 Task: Toggle the scripts option in the html > validate.
Action: Mouse moved to (18, 629)
Screenshot: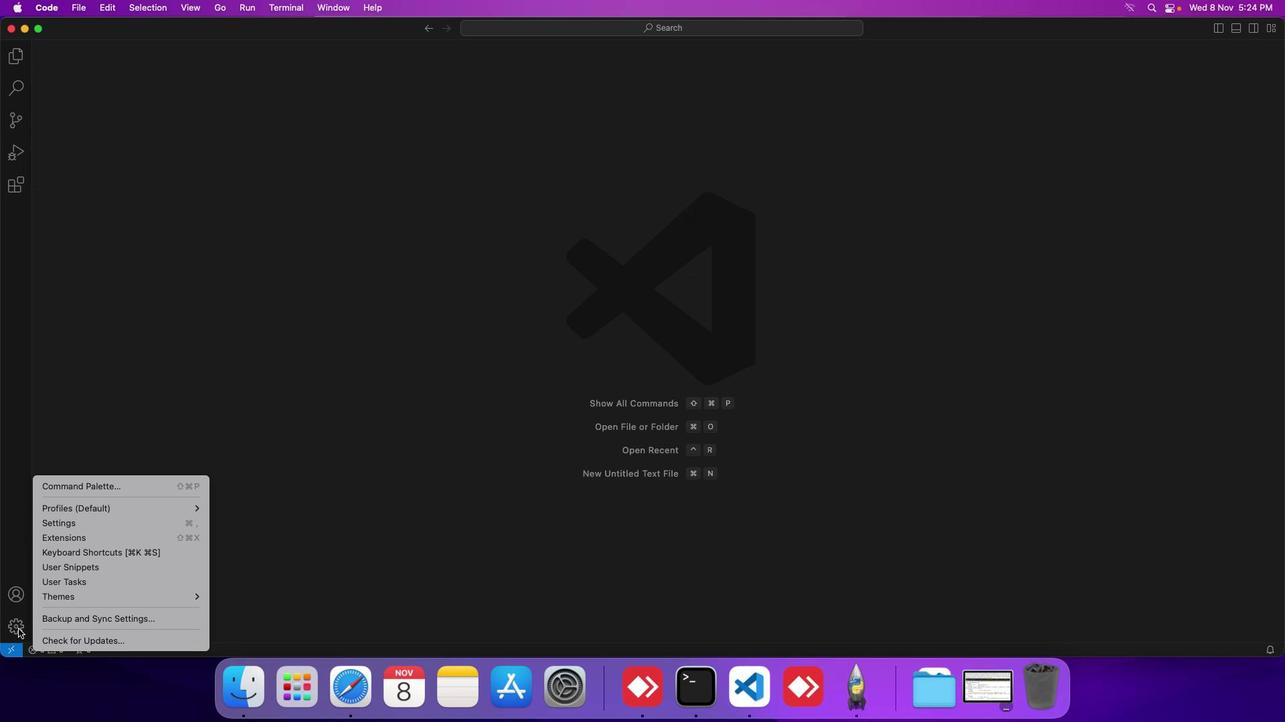 
Action: Mouse pressed left at (18, 629)
Screenshot: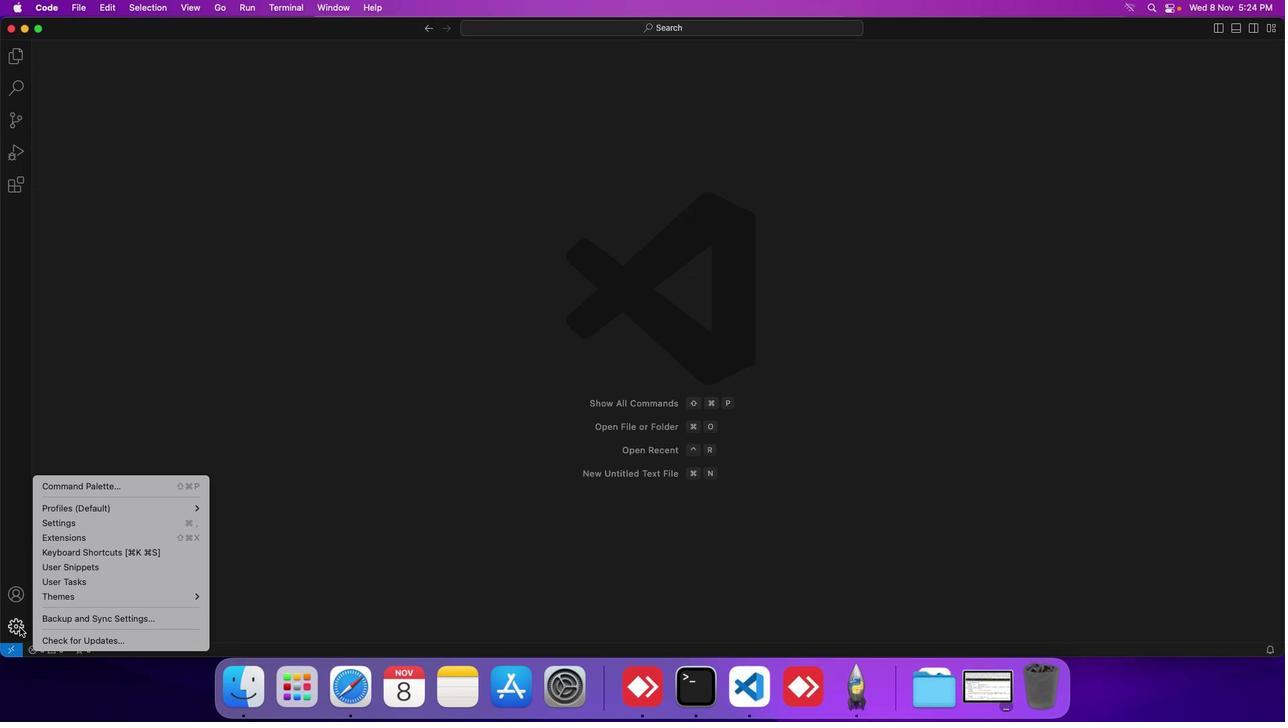 
Action: Mouse moved to (117, 524)
Screenshot: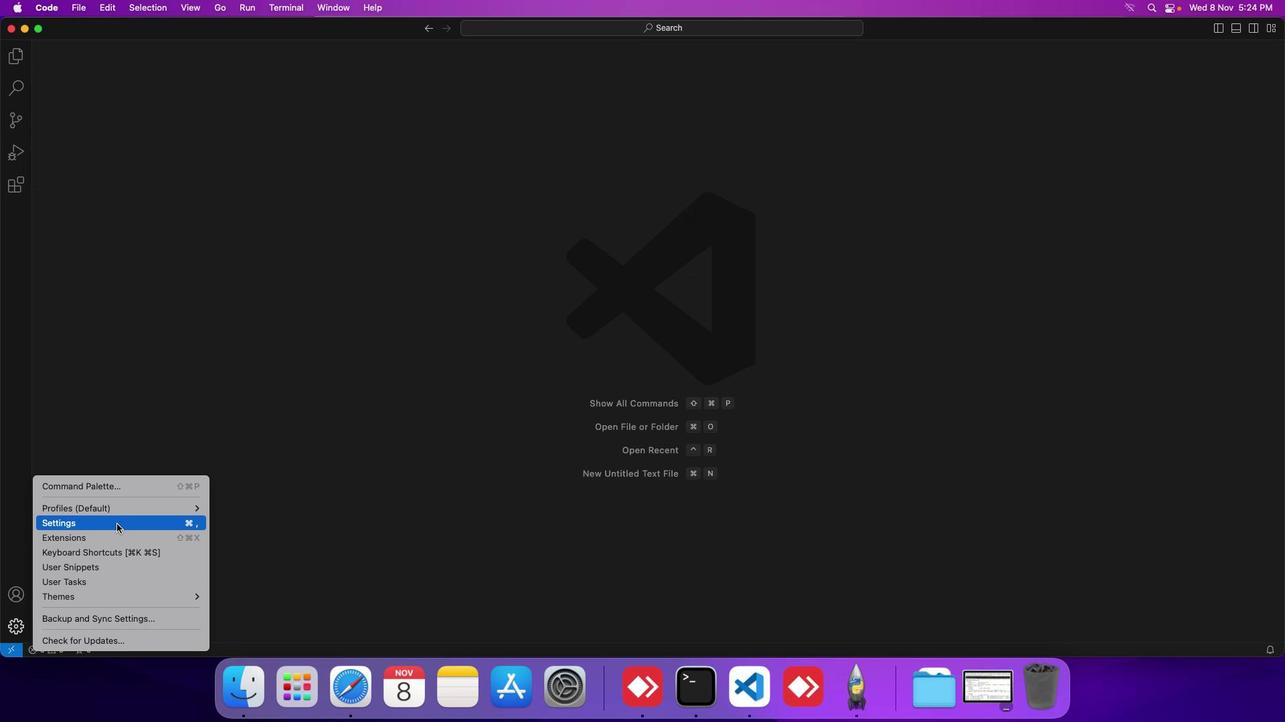 
Action: Mouse pressed left at (117, 524)
Screenshot: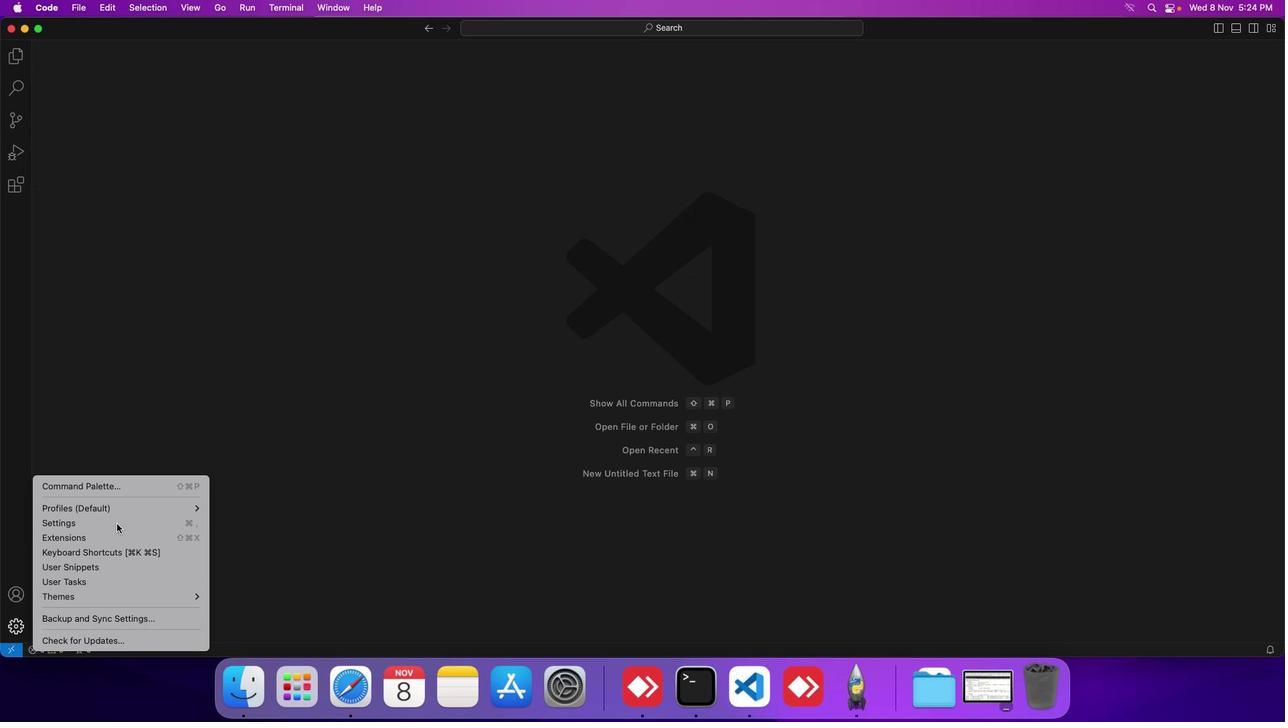 
Action: Mouse moved to (317, 238)
Screenshot: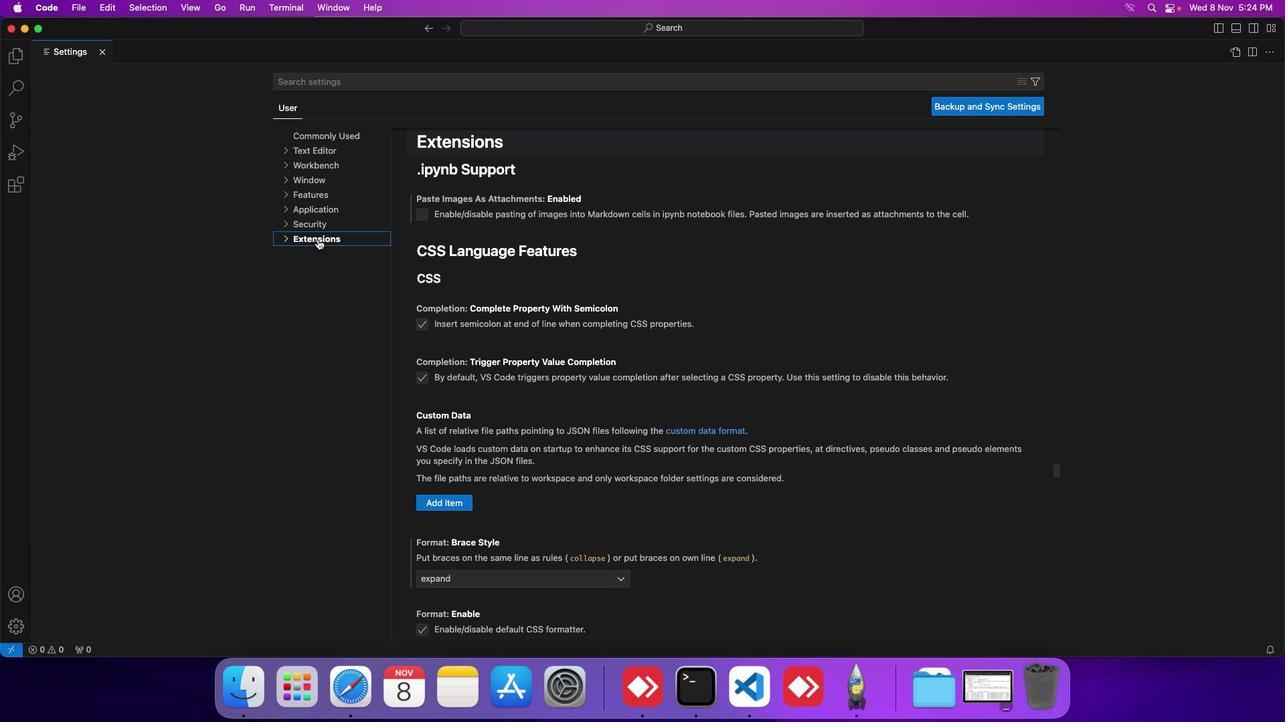 
Action: Mouse pressed left at (317, 238)
Screenshot: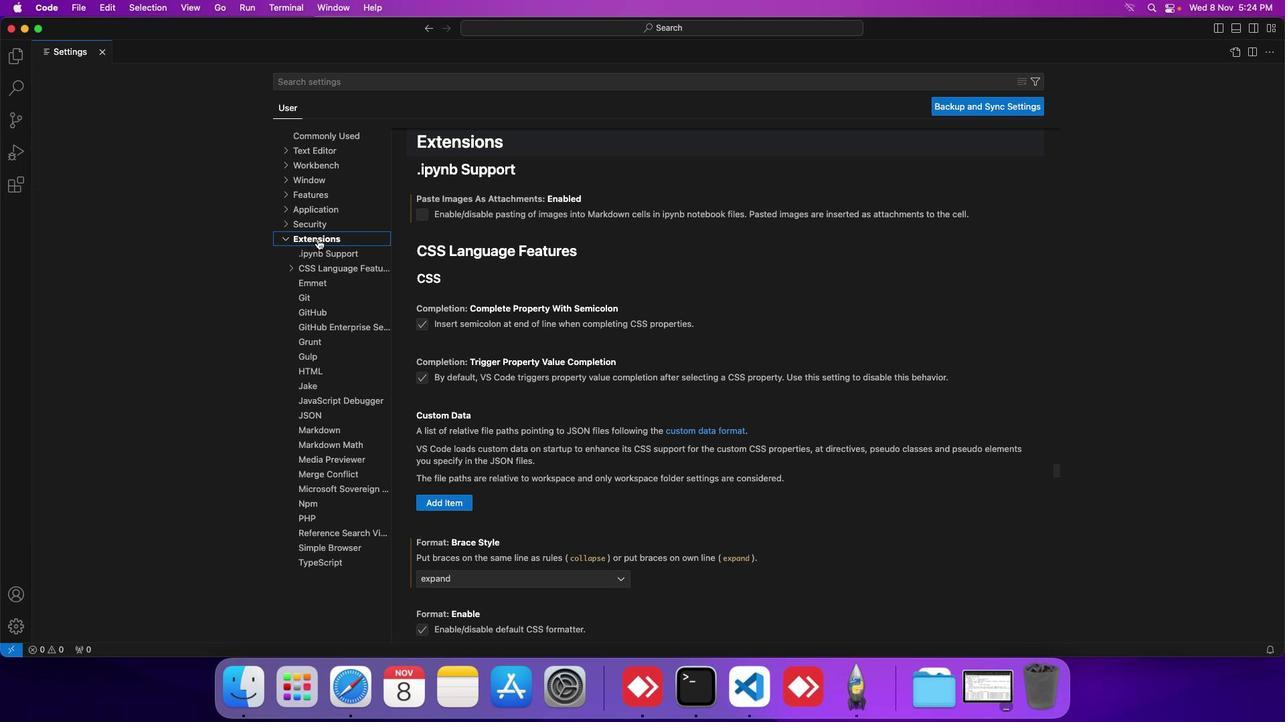 
Action: Mouse moved to (311, 365)
Screenshot: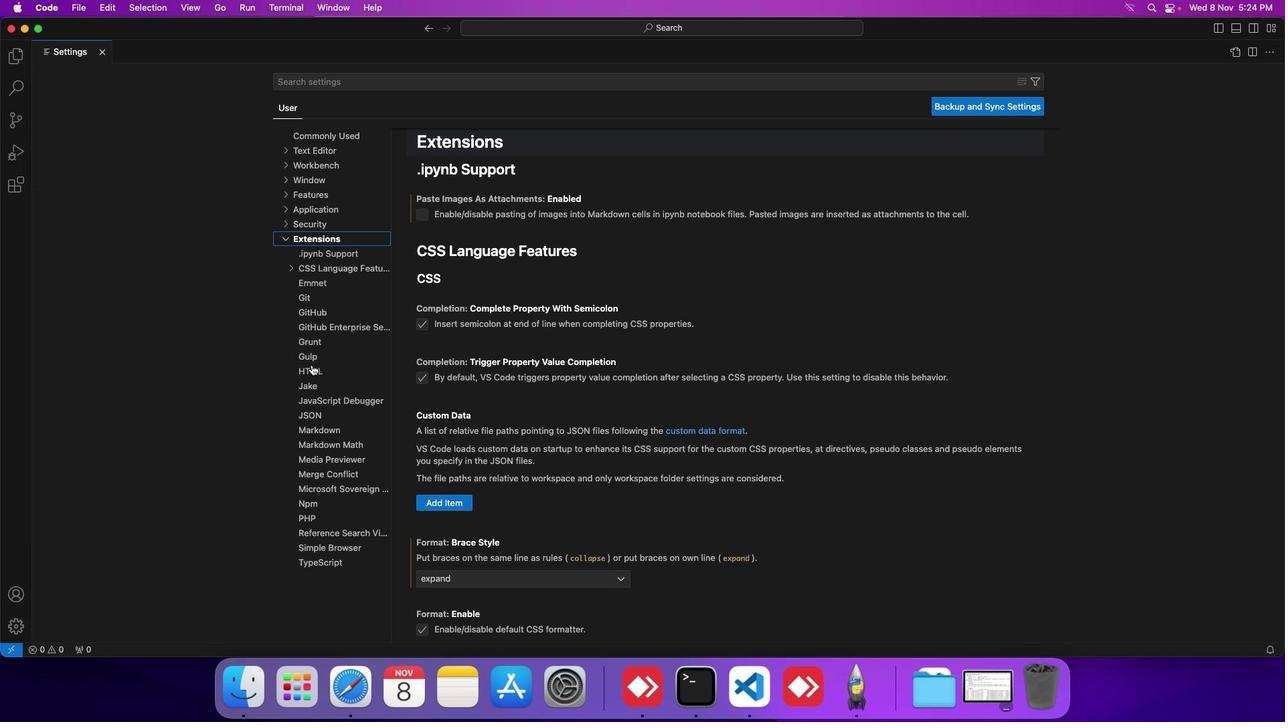 
Action: Mouse pressed left at (311, 365)
Screenshot: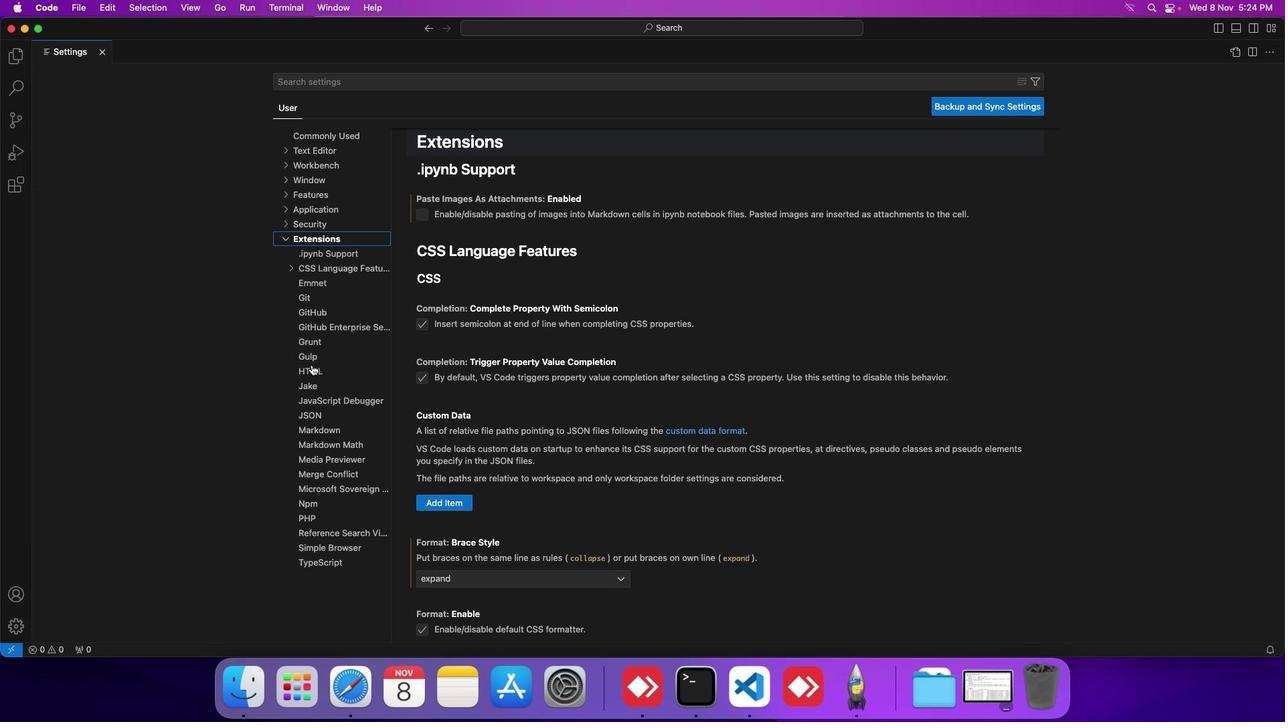 
Action: Mouse moved to (441, 461)
Screenshot: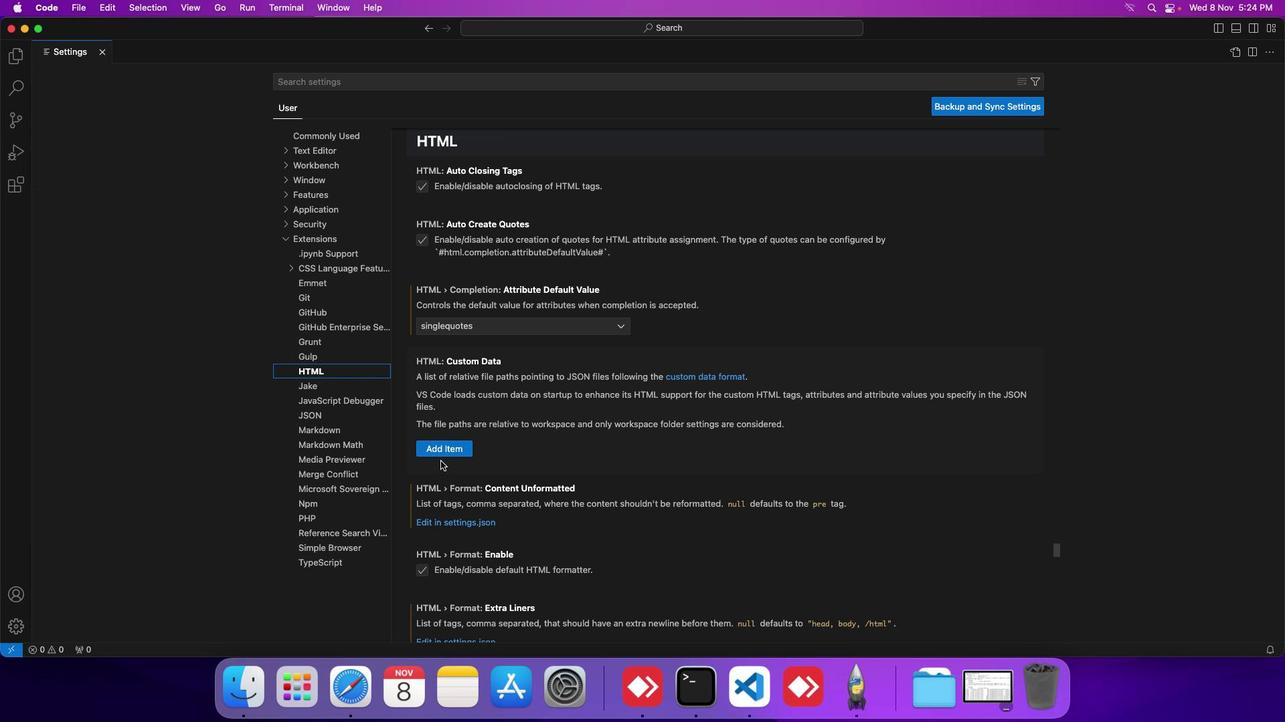 
Action: Mouse scrolled (441, 461) with delta (0, 0)
Screenshot: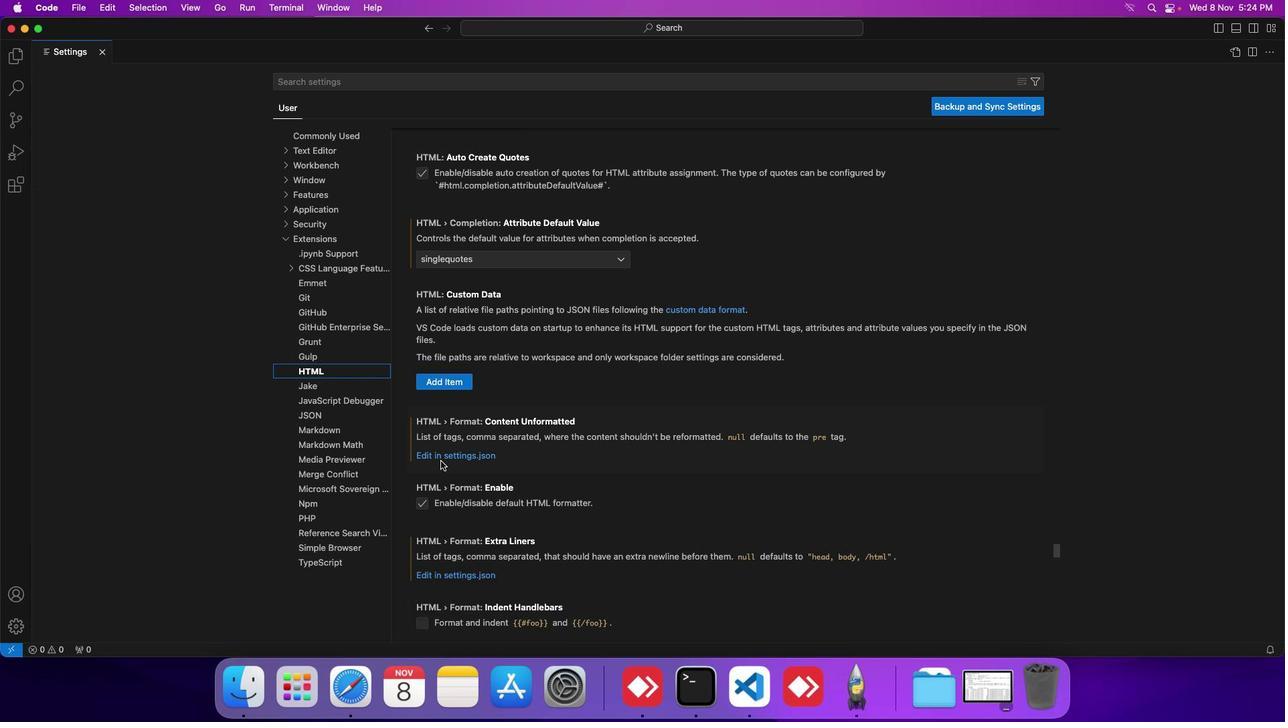 
Action: Mouse scrolled (441, 461) with delta (0, 0)
Screenshot: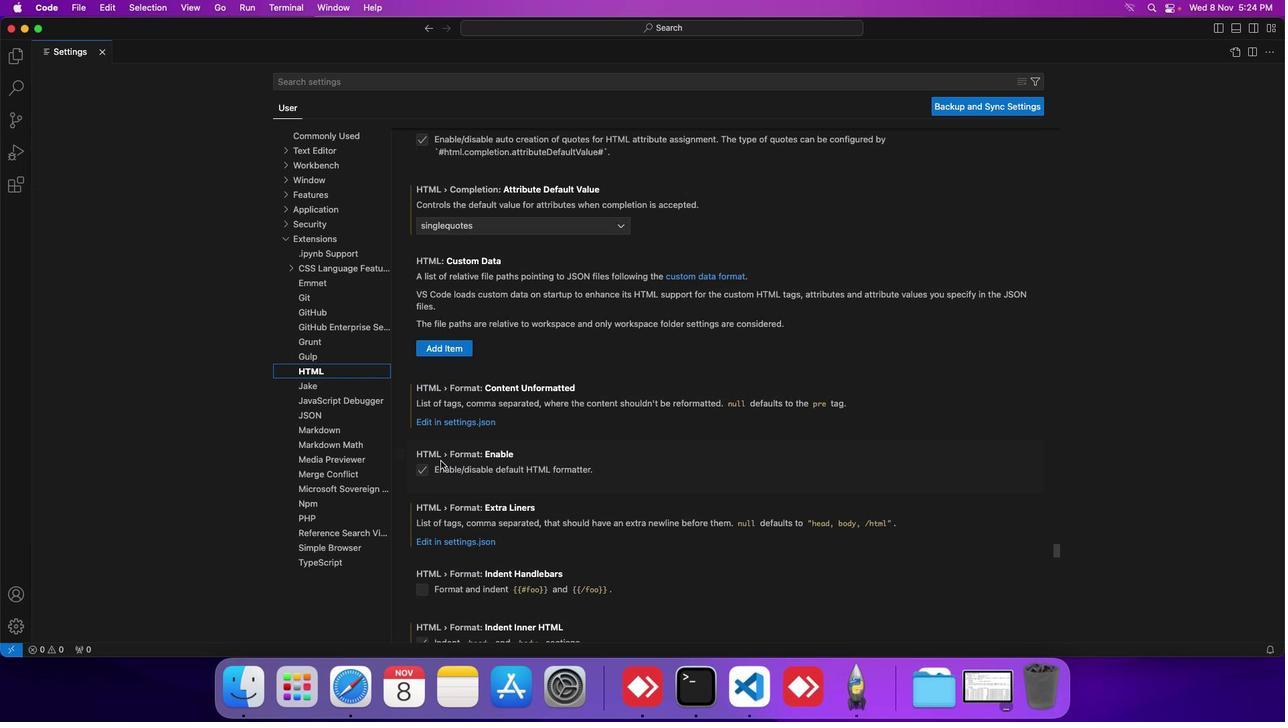 
Action: Mouse scrolled (441, 461) with delta (0, 0)
Screenshot: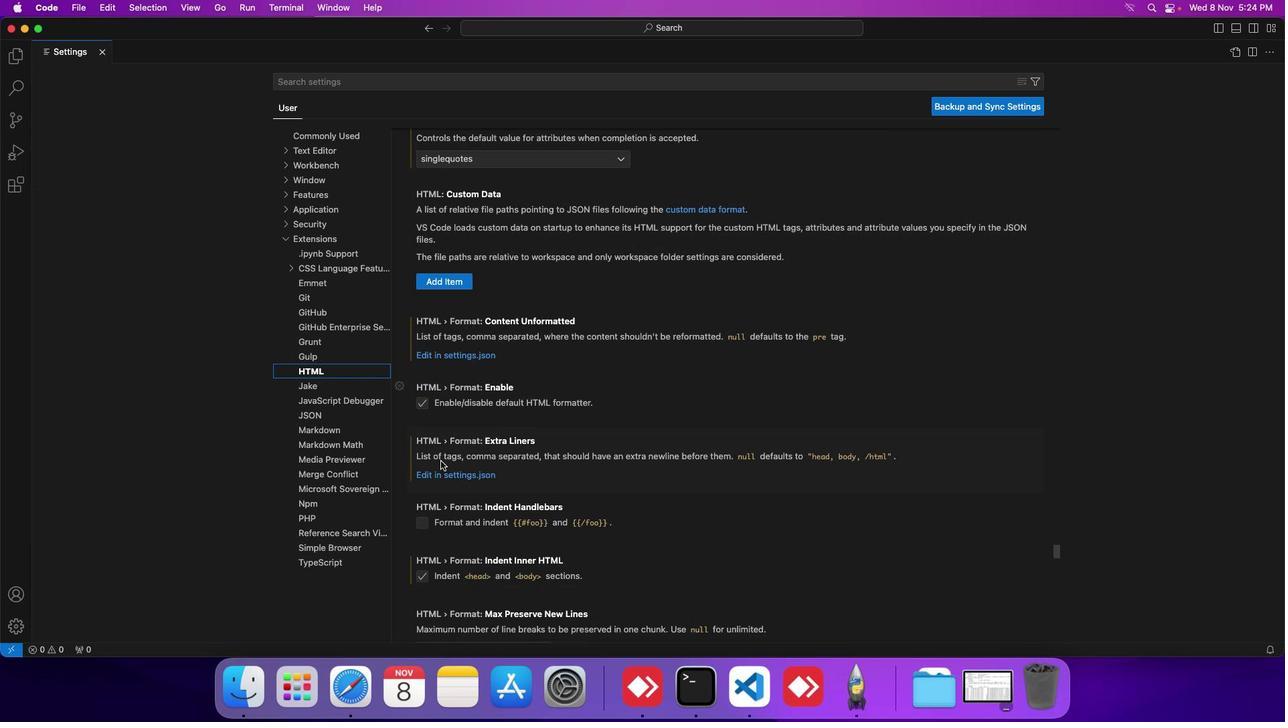 
Action: Mouse scrolled (441, 461) with delta (0, -1)
Screenshot: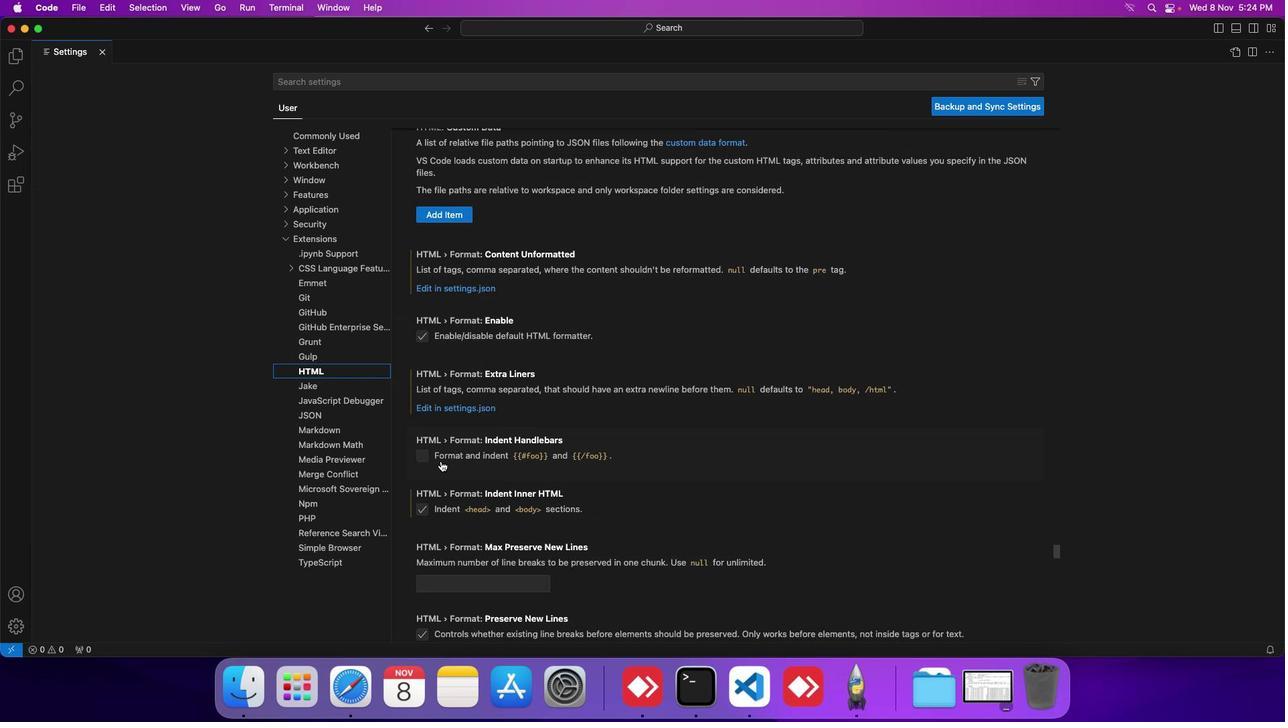 
Action: Mouse scrolled (441, 461) with delta (0, -1)
Screenshot: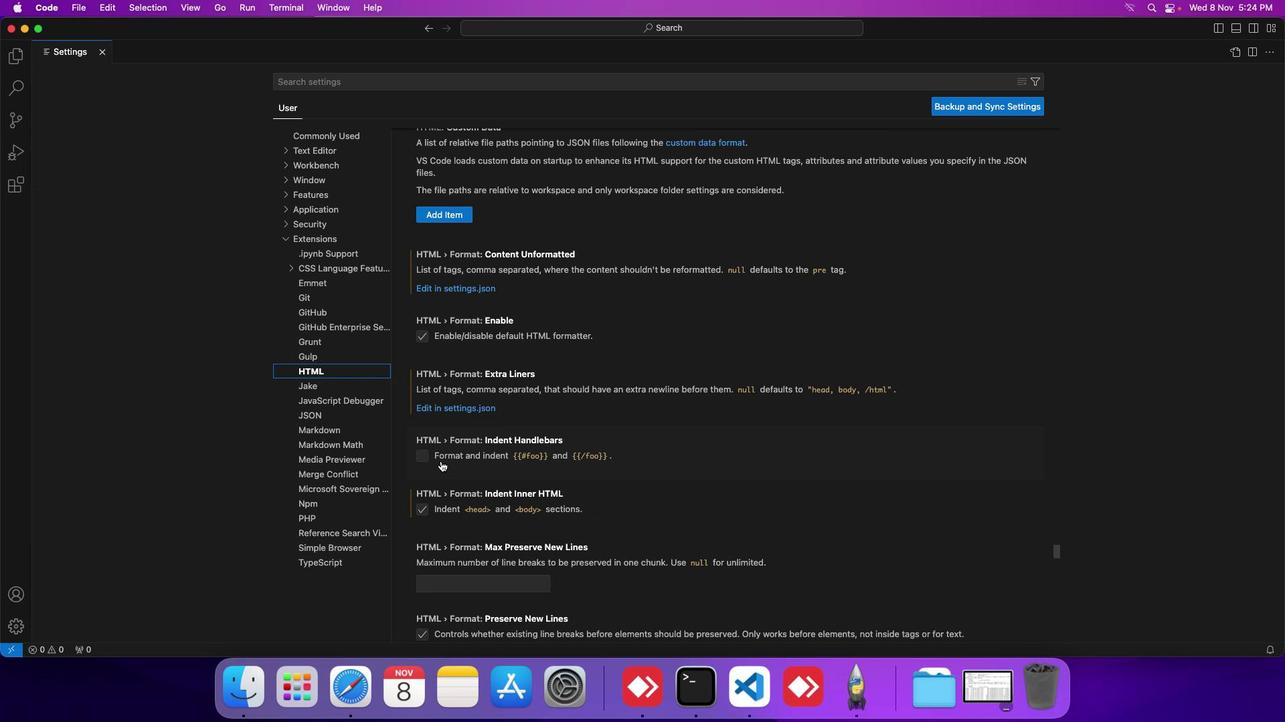 
Action: Mouse scrolled (441, 461) with delta (0, 0)
Screenshot: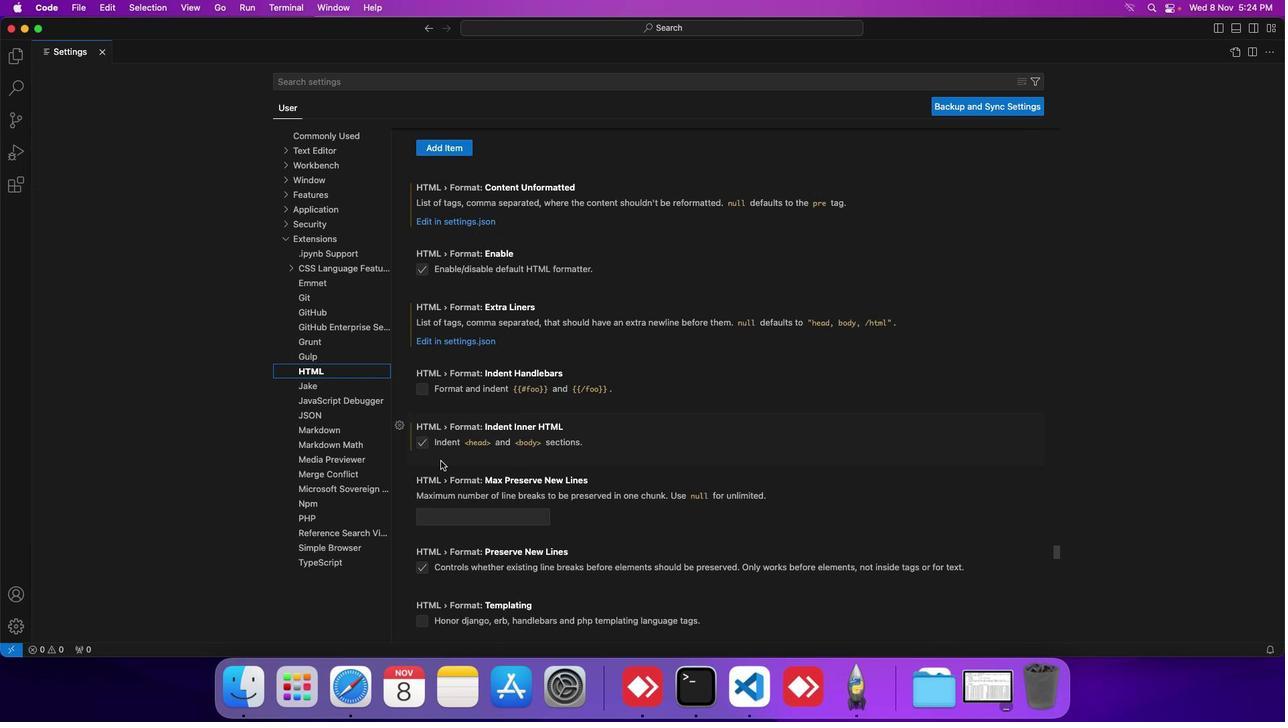 
Action: Mouse scrolled (441, 461) with delta (0, 0)
Screenshot: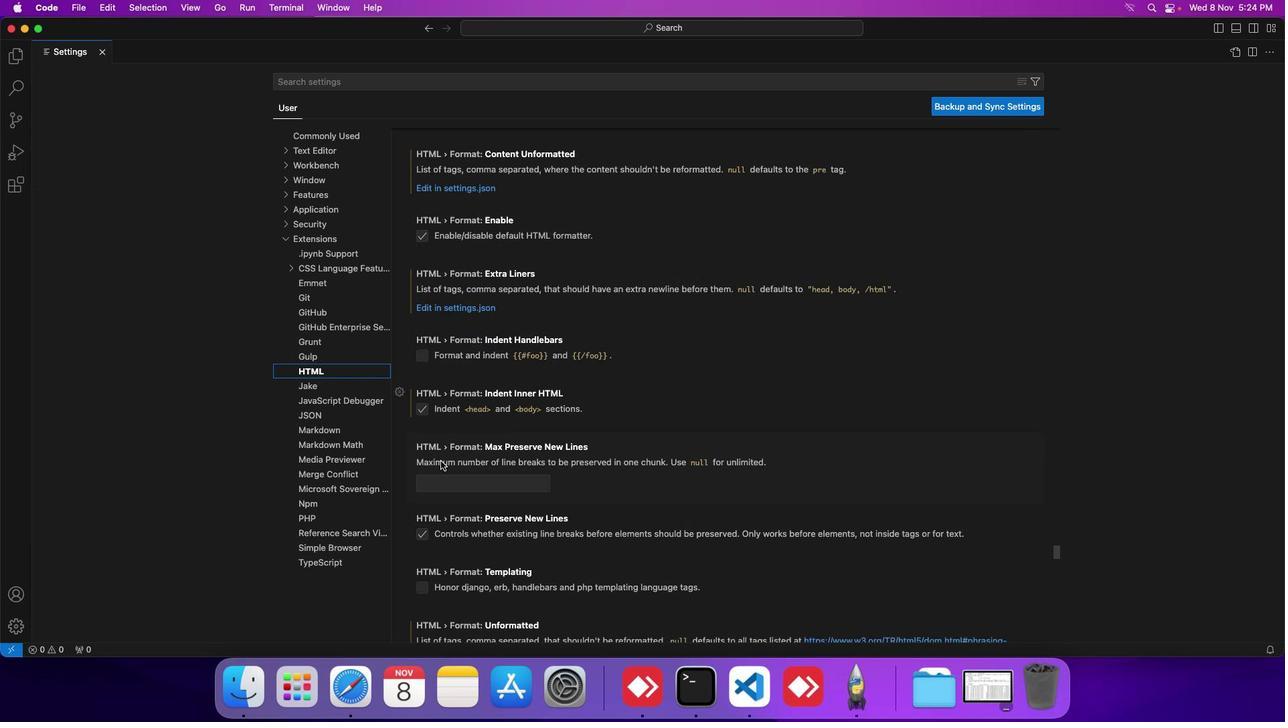
Action: Mouse scrolled (441, 461) with delta (0, 0)
Screenshot: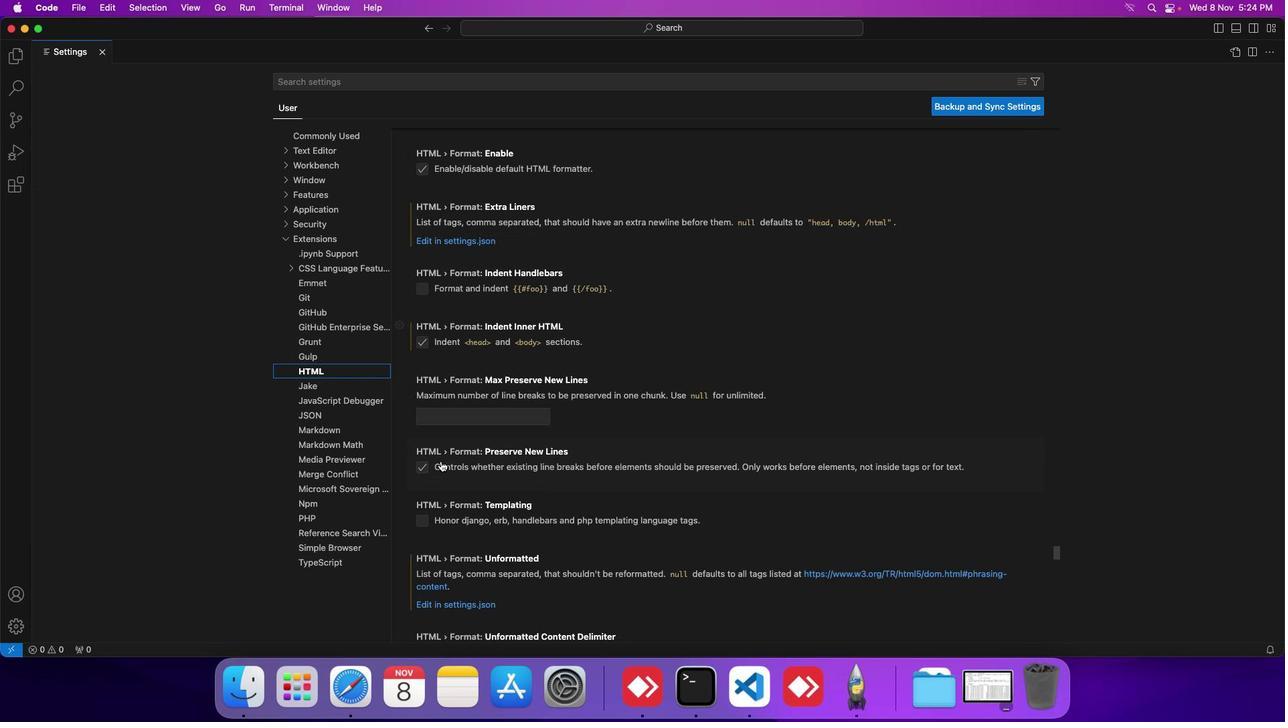 
Action: Mouse scrolled (441, 461) with delta (0, -1)
Screenshot: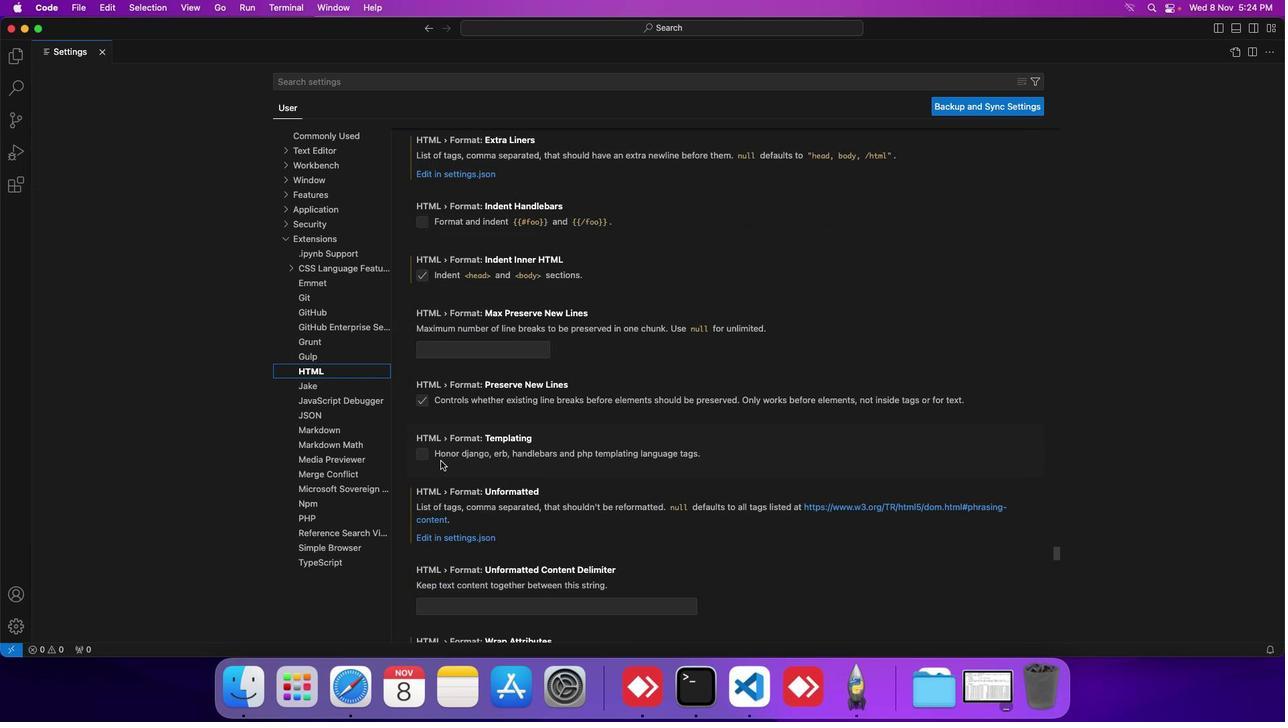 
Action: Mouse scrolled (441, 461) with delta (0, -1)
Screenshot: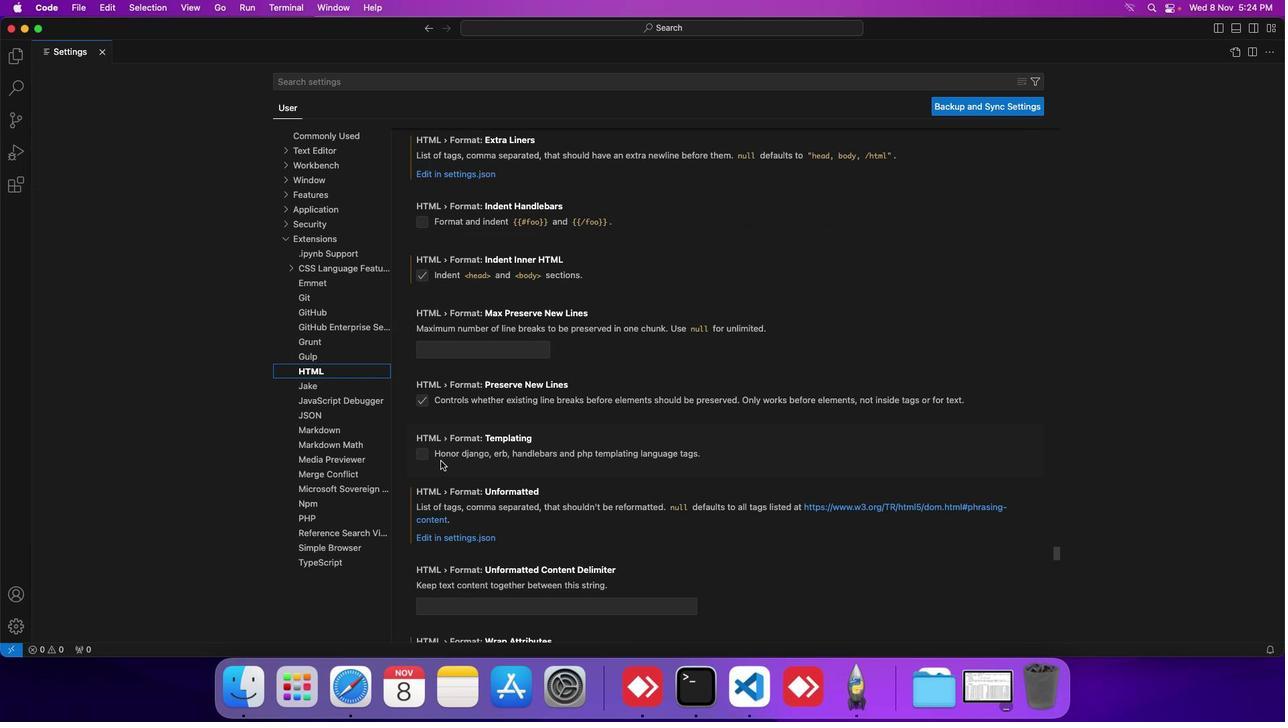 
Action: Mouse scrolled (441, 461) with delta (0, 0)
Screenshot: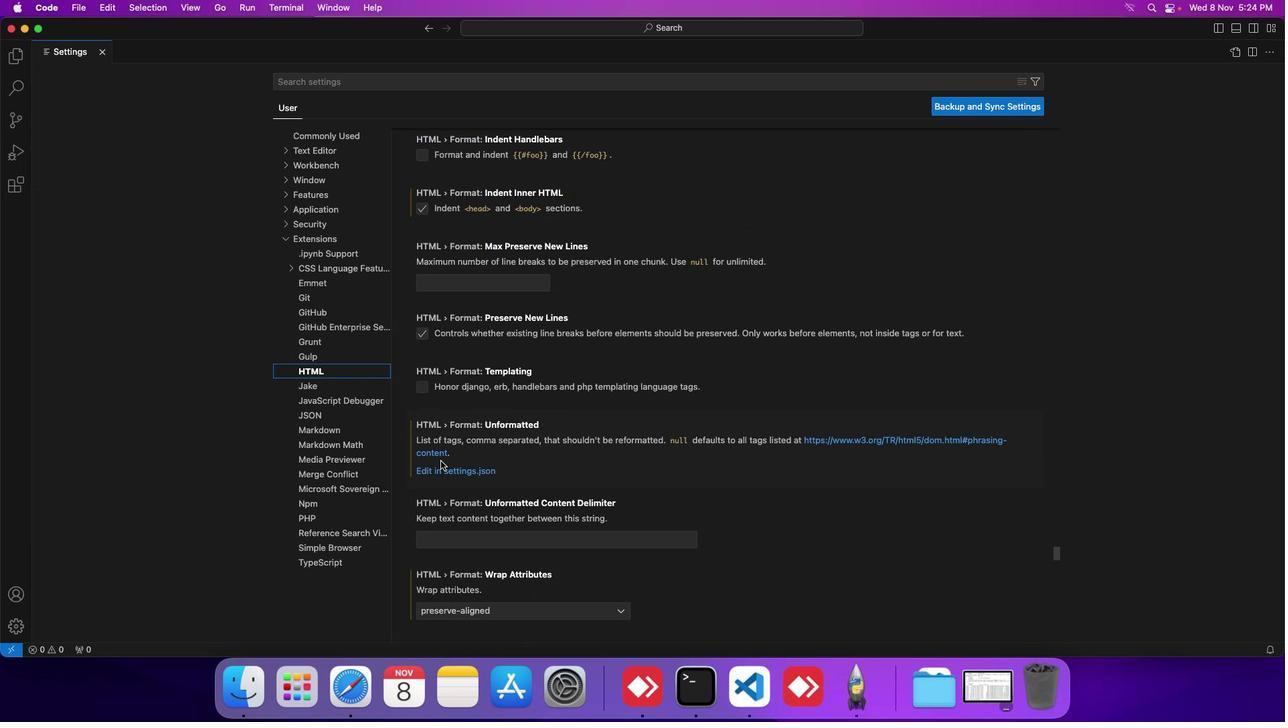 
Action: Mouse scrolled (441, 461) with delta (0, 0)
Screenshot: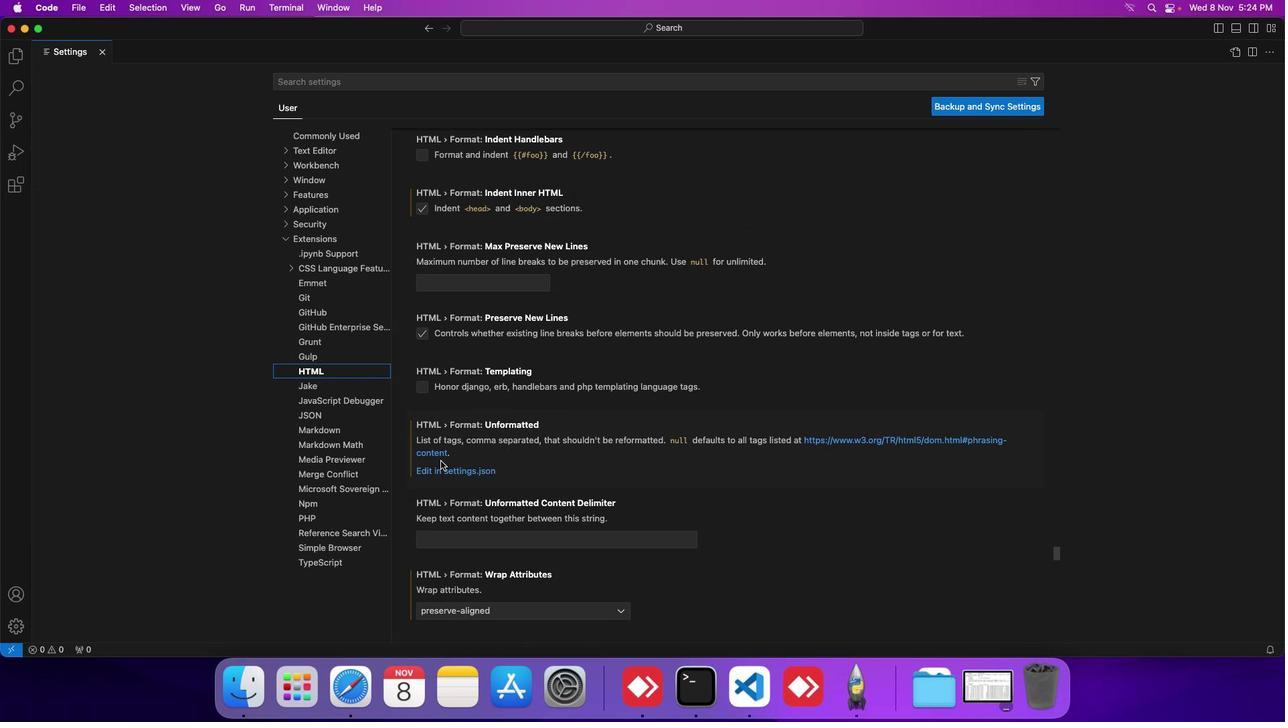 
Action: Mouse scrolled (441, 461) with delta (0, 0)
Screenshot: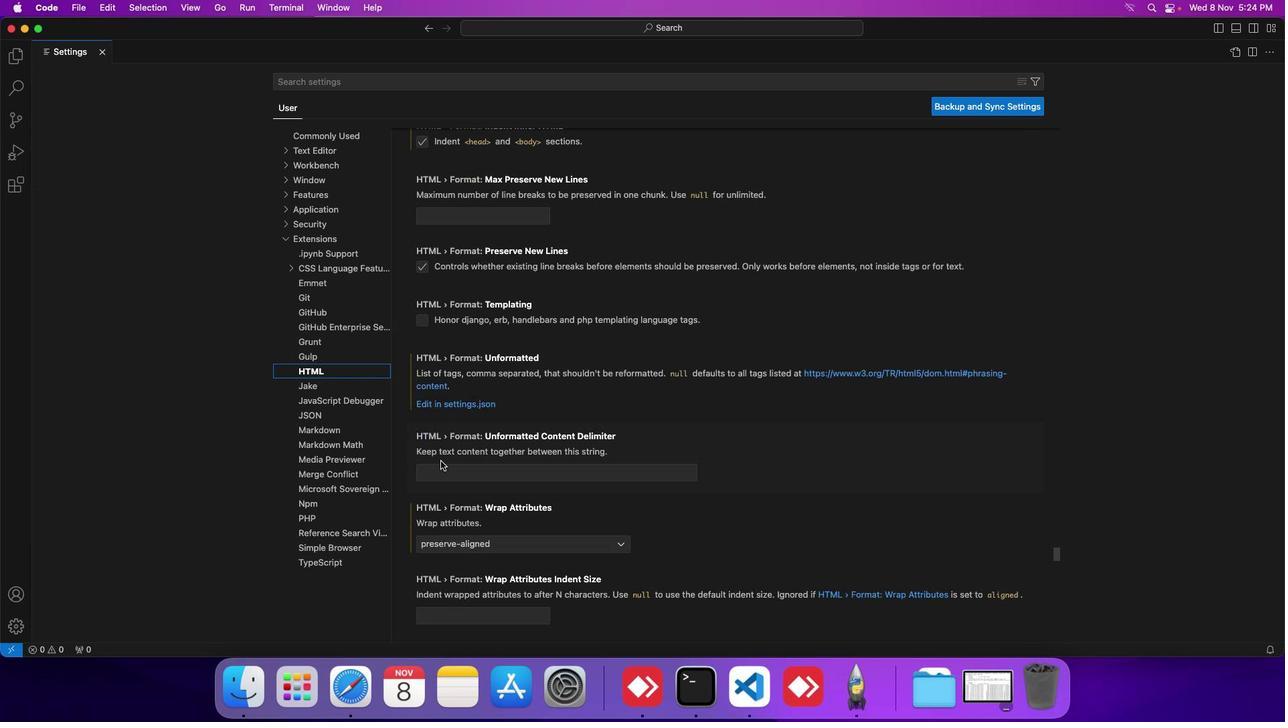 
Action: Mouse scrolled (441, 461) with delta (0, 0)
Screenshot: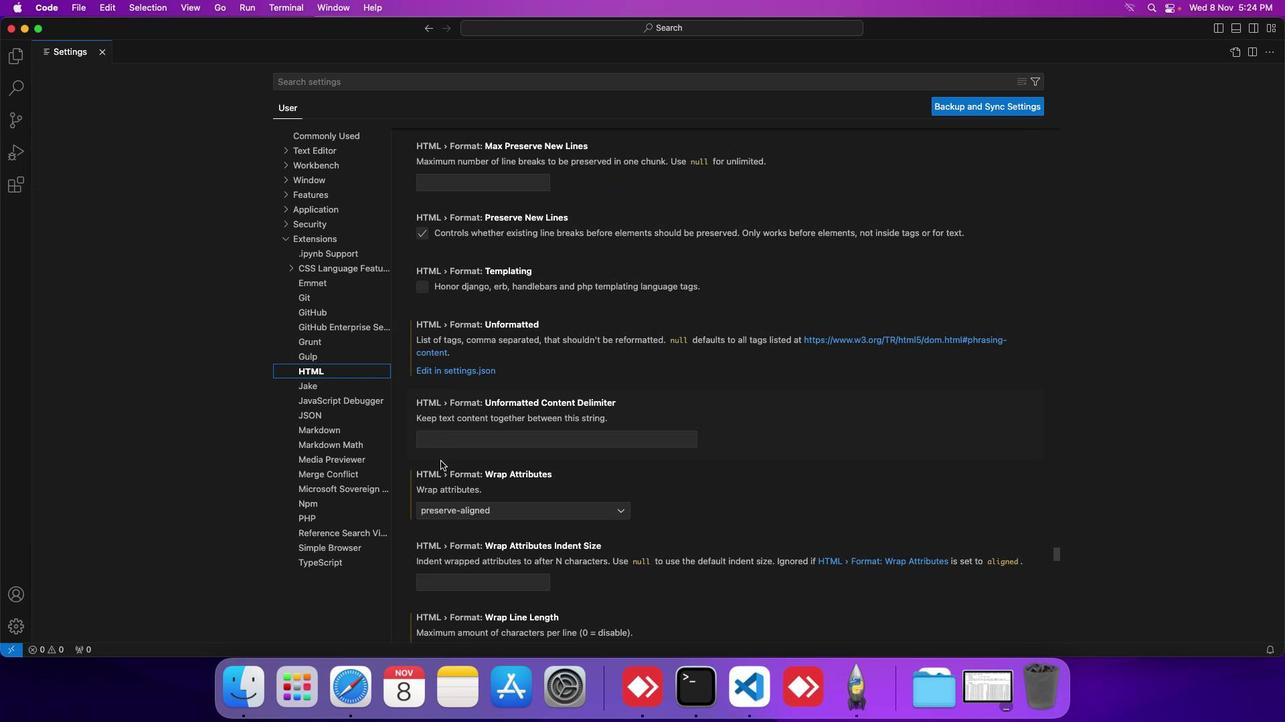 
Action: Mouse scrolled (441, 461) with delta (0, 0)
Screenshot: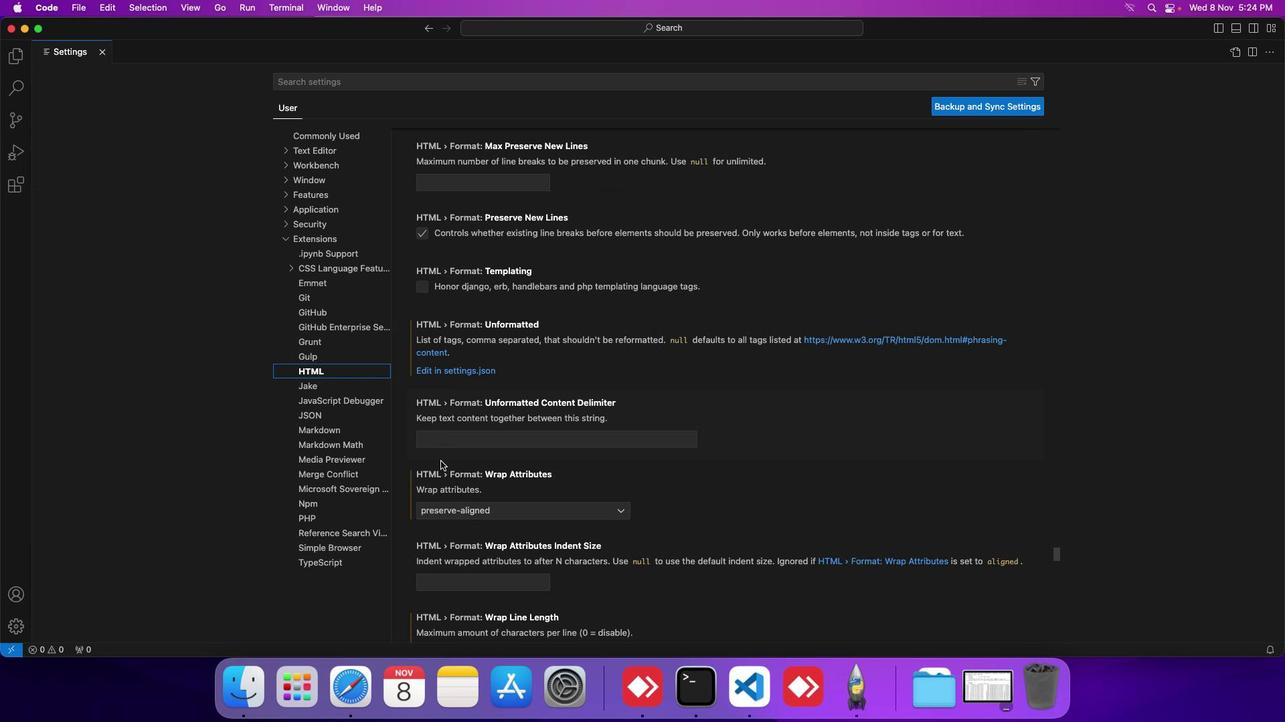 
Action: Mouse scrolled (441, 461) with delta (0, 0)
Screenshot: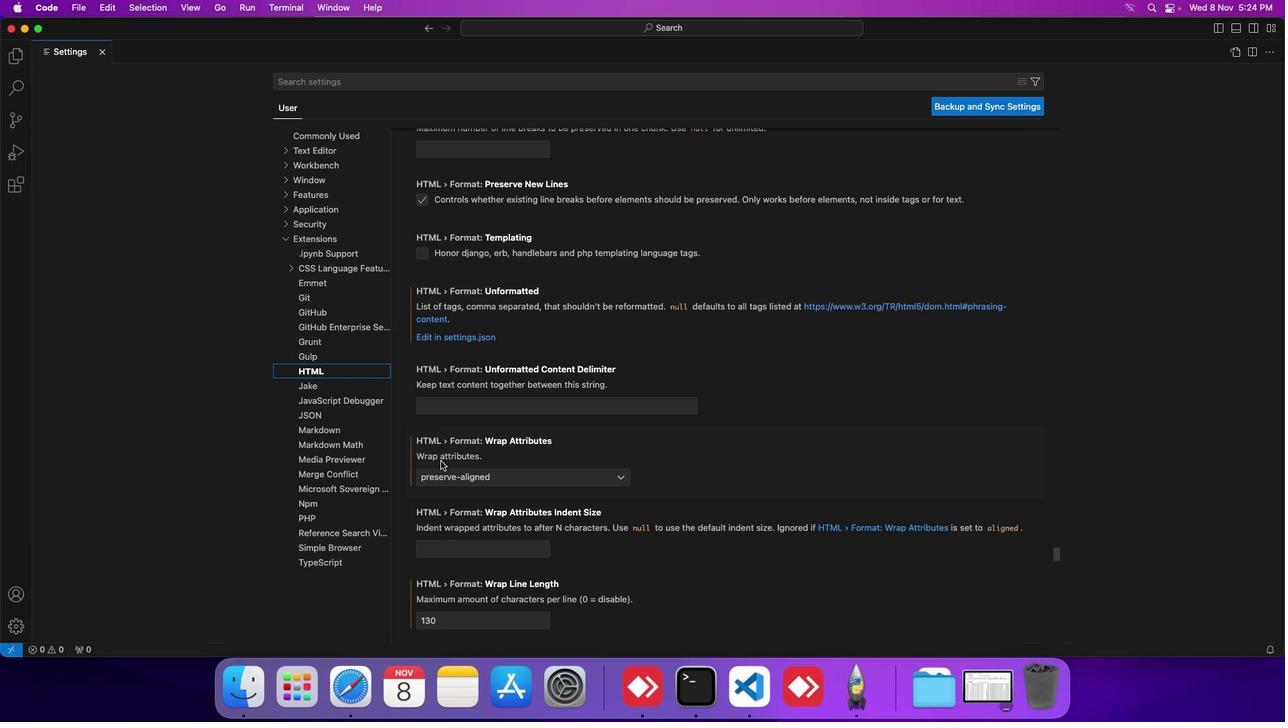 
Action: Mouse scrolled (441, 461) with delta (0, 0)
Screenshot: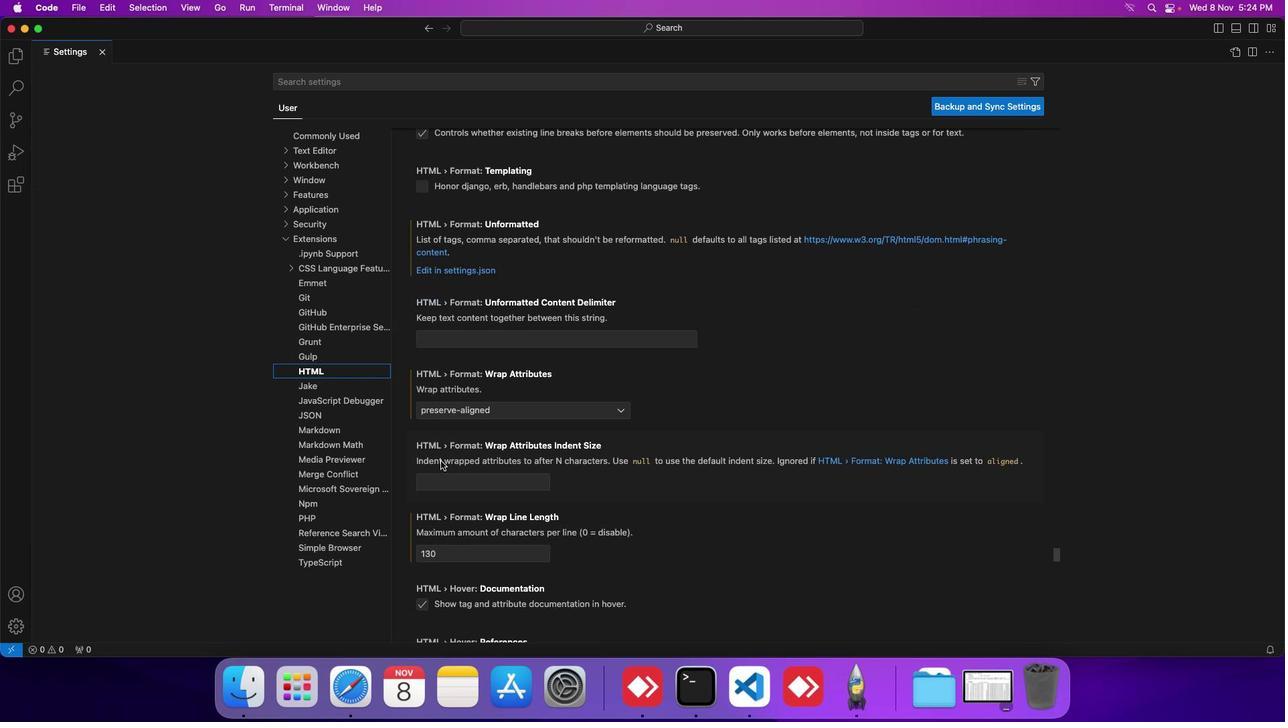 
Action: Mouse scrolled (441, 461) with delta (0, 0)
Screenshot: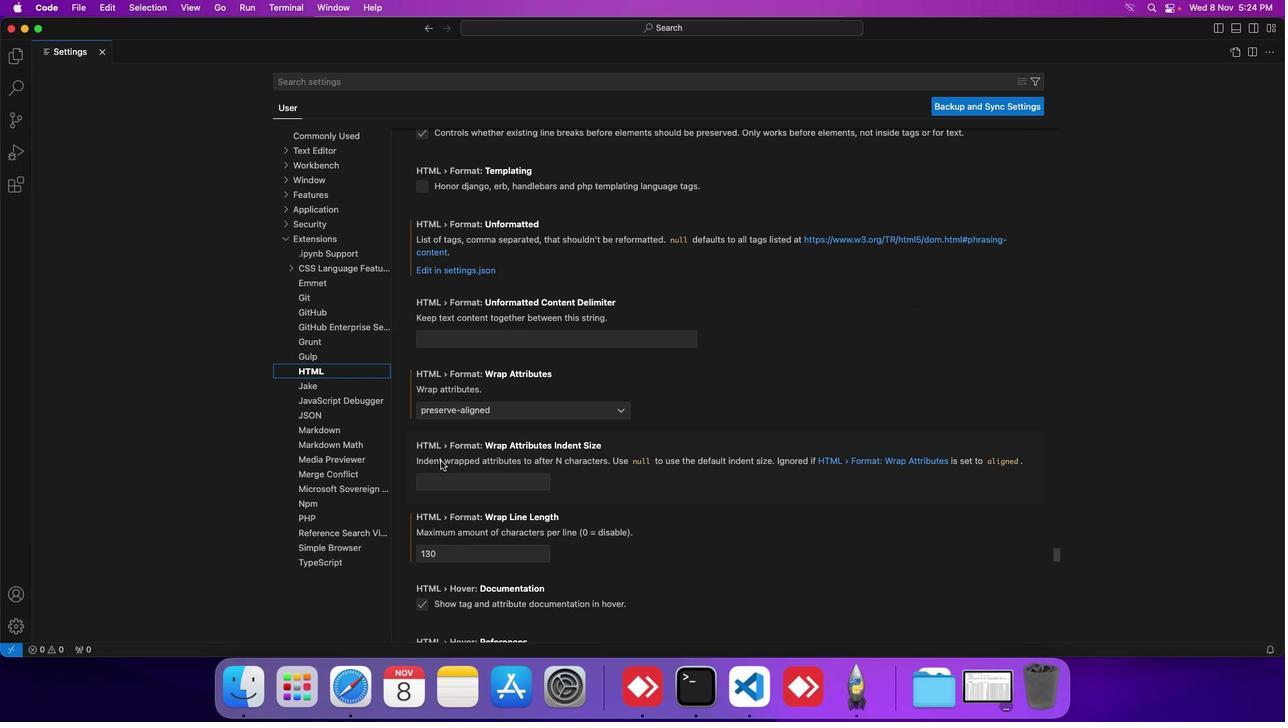 
Action: Mouse scrolled (441, 461) with delta (0, 0)
Screenshot: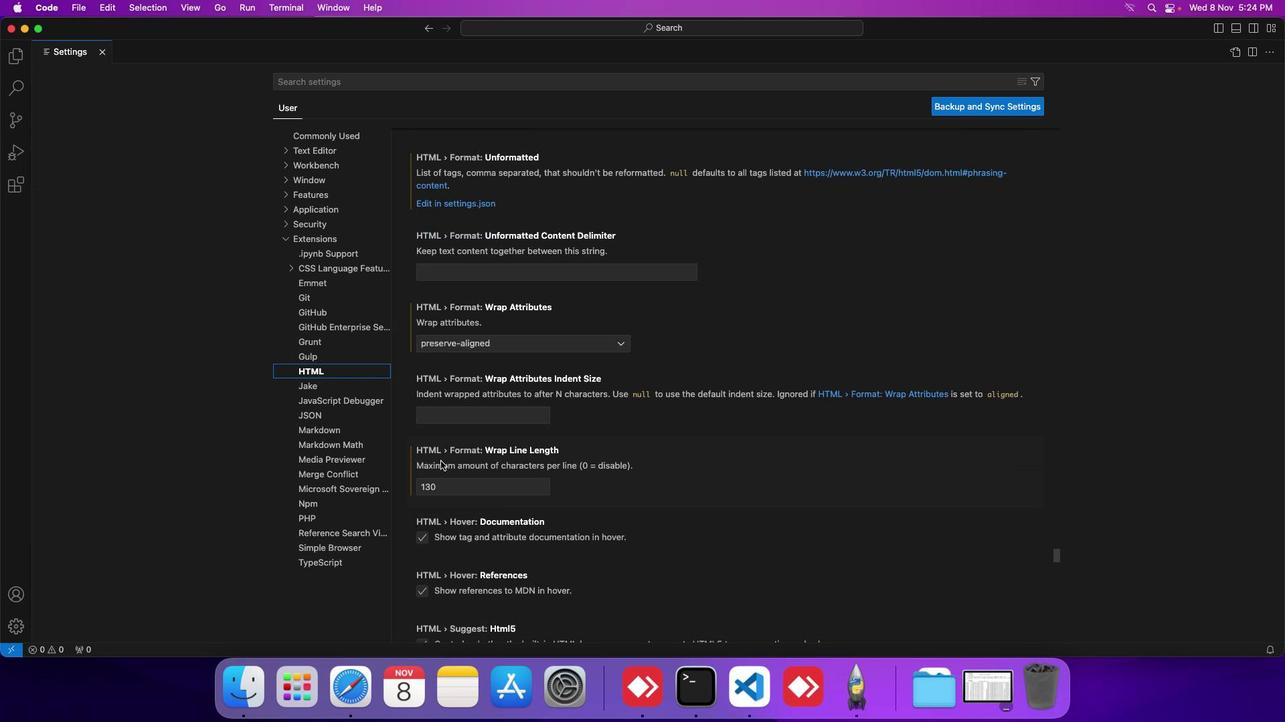 
Action: Mouse scrolled (441, 461) with delta (0, 0)
Screenshot: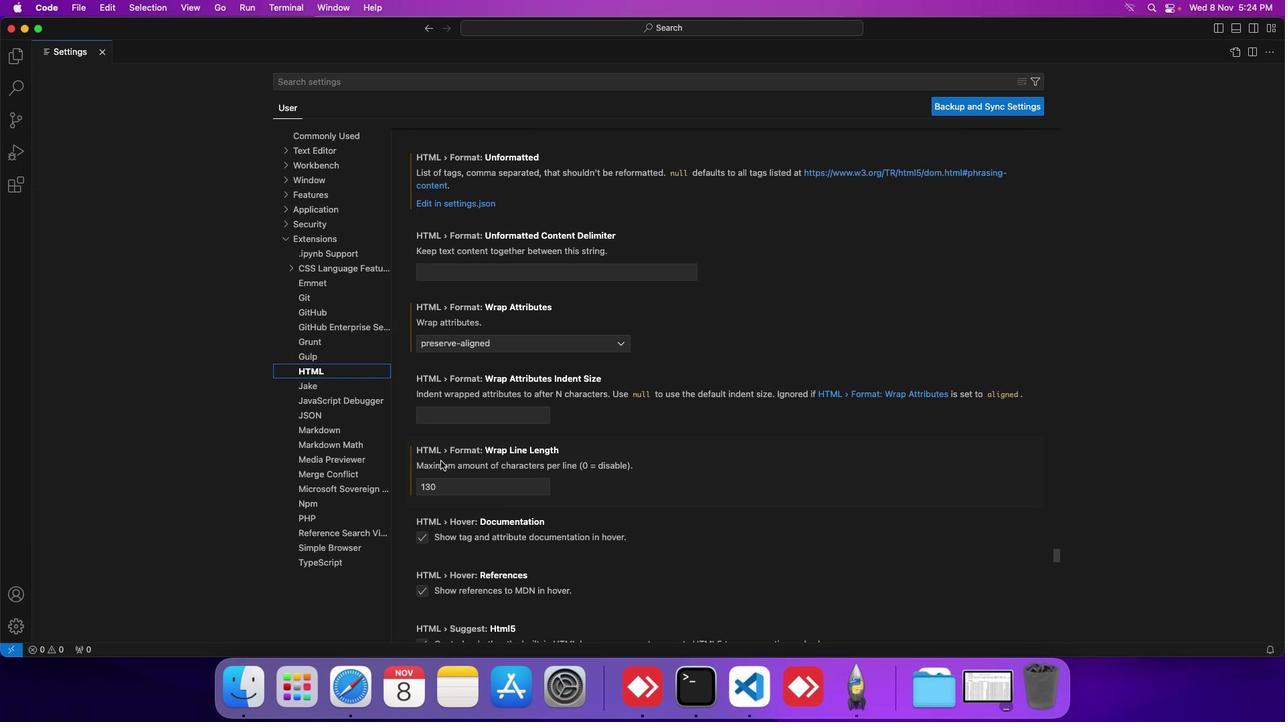 
Action: Mouse scrolled (441, 461) with delta (0, 0)
Screenshot: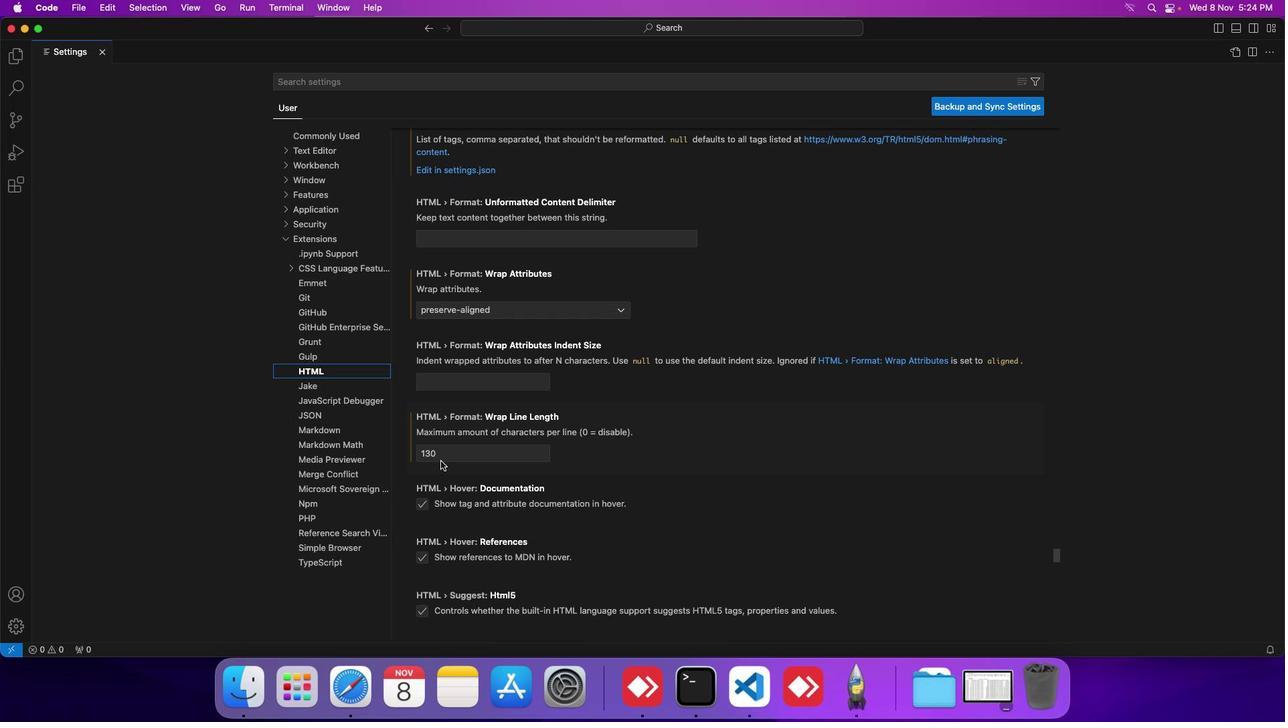 
Action: Mouse scrolled (441, 461) with delta (0, 0)
Screenshot: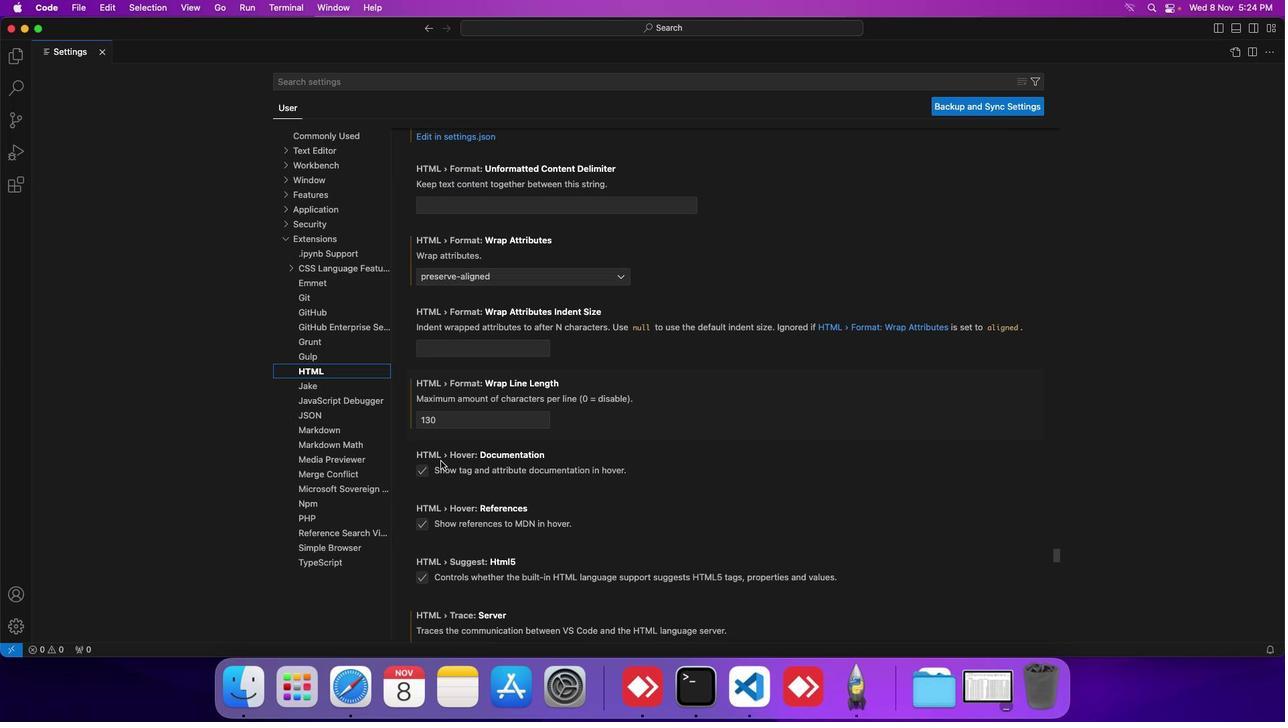 
Action: Mouse scrolled (441, 461) with delta (0, 0)
Screenshot: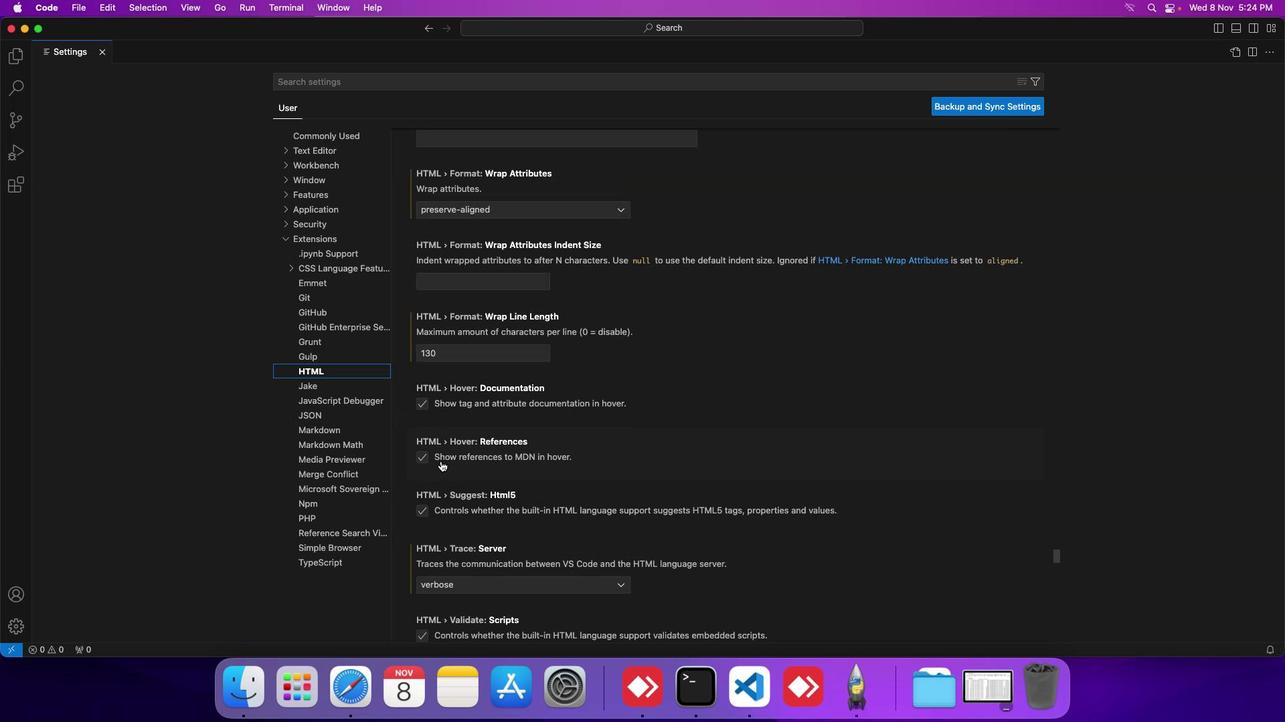 
Action: Mouse scrolled (441, 461) with delta (0, 0)
Screenshot: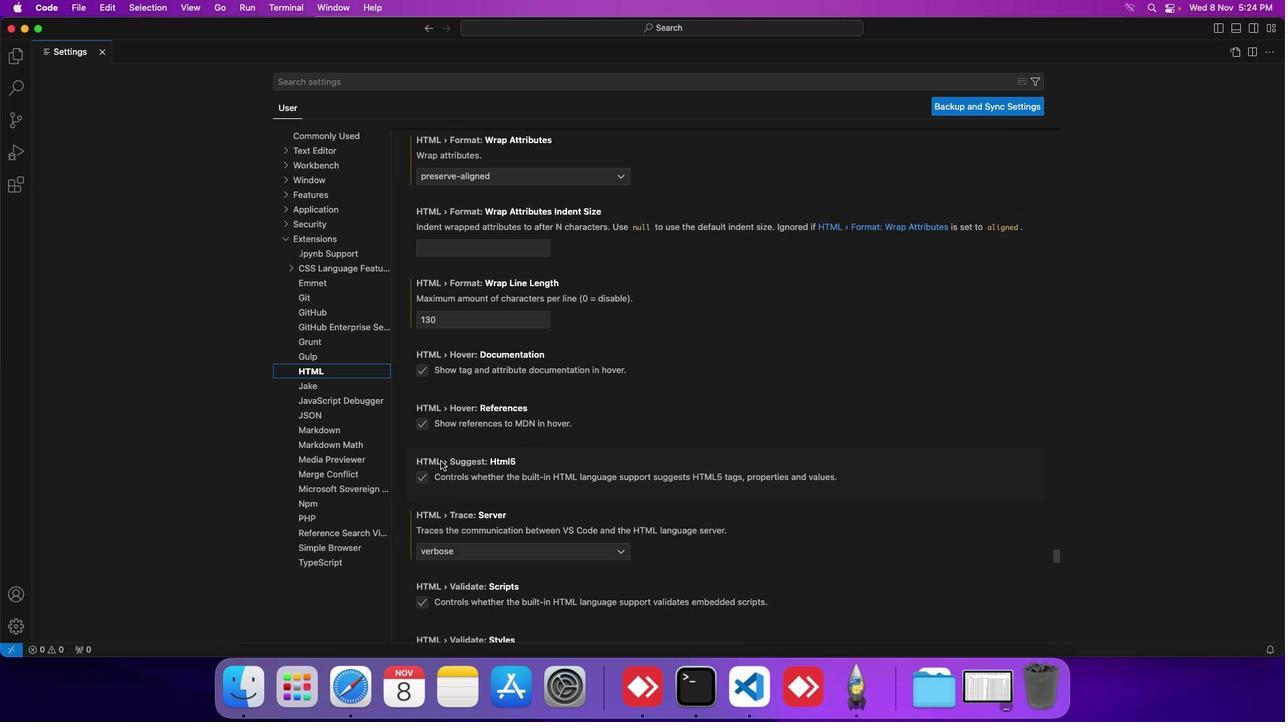 
Action: Mouse scrolled (441, 461) with delta (0, 0)
Screenshot: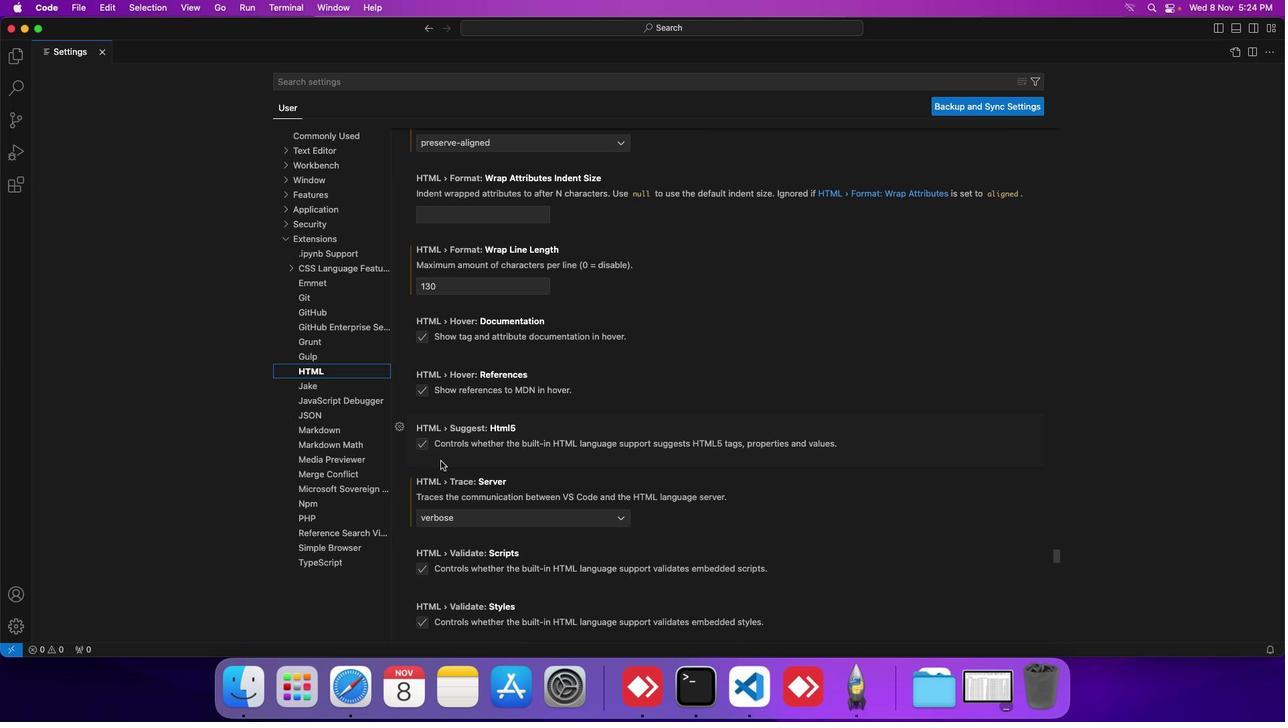 
Action: Mouse scrolled (441, 461) with delta (0, 0)
Screenshot: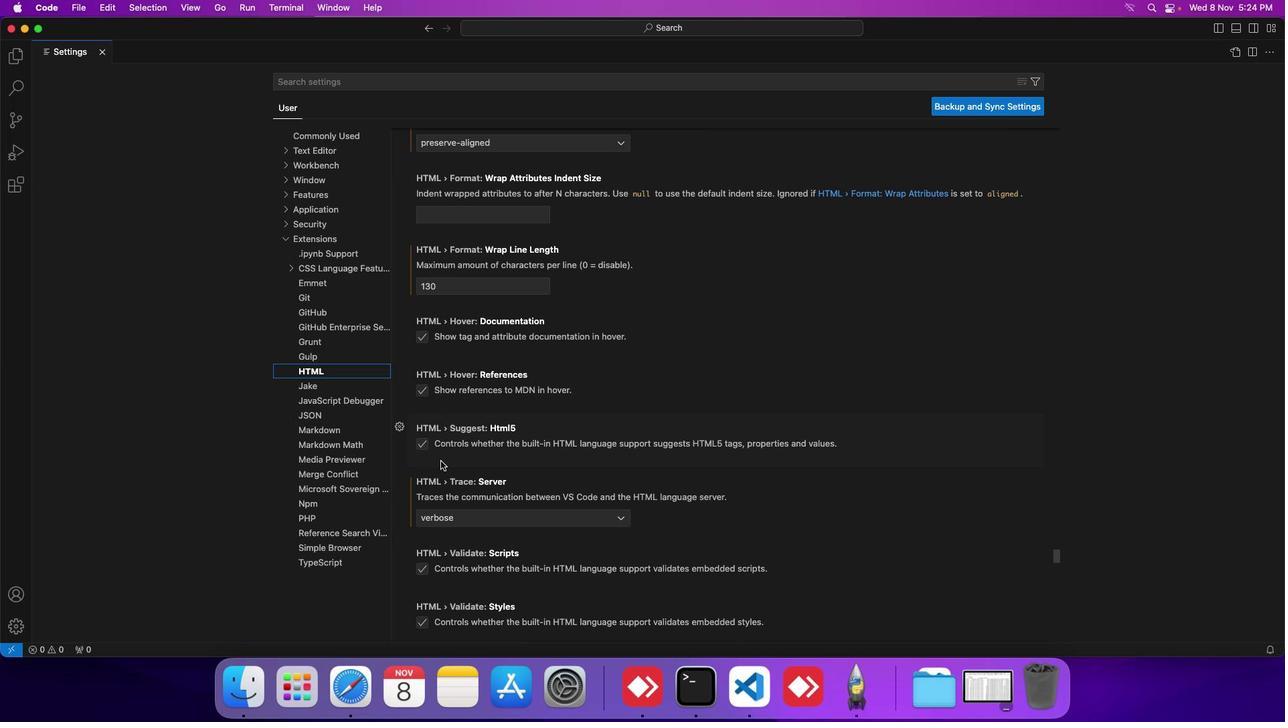 
Action: Mouse scrolled (441, 461) with delta (0, 0)
Screenshot: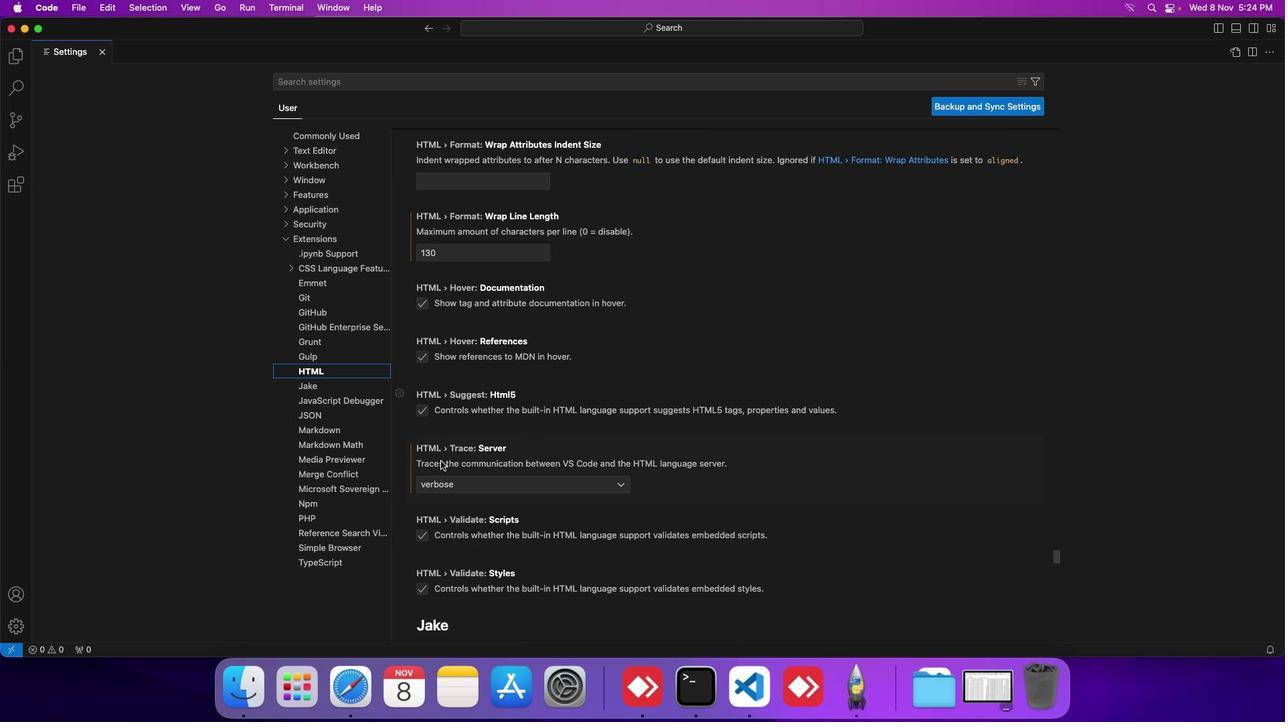 
Action: Mouse scrolled (441, 461) with delta (0, 0)
Screenshot: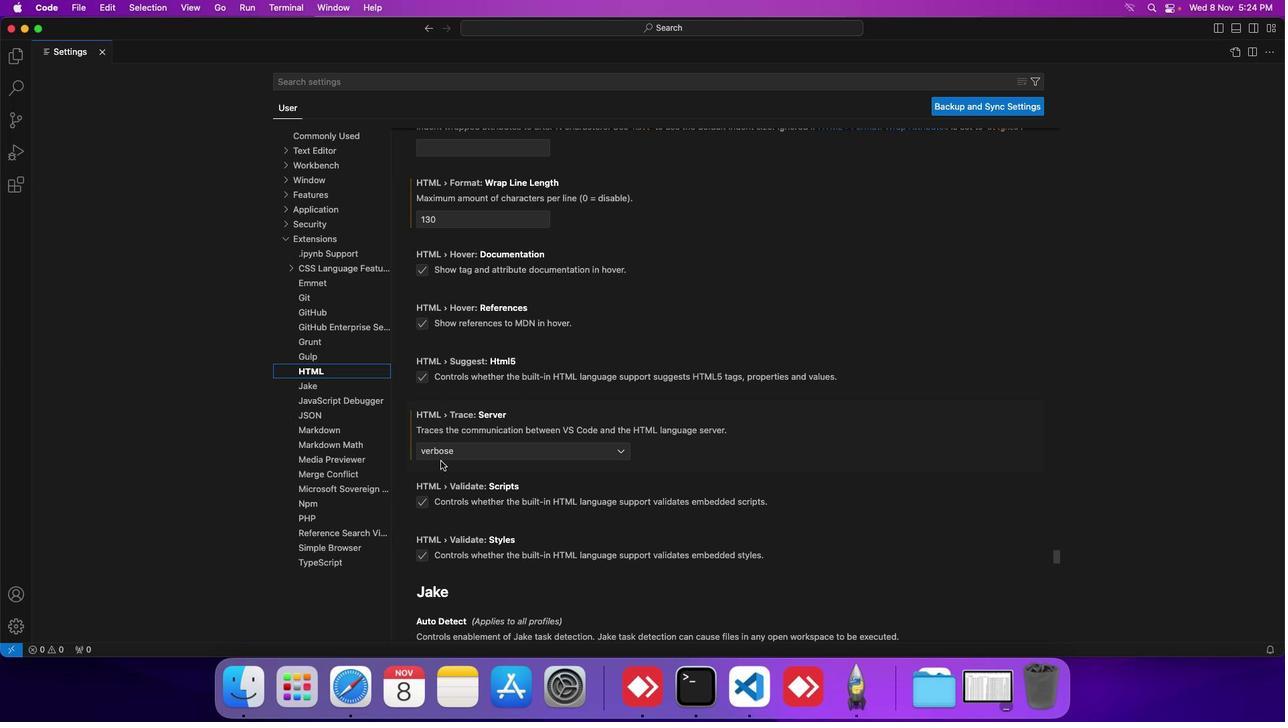 
Action: Mouse scrolled (441, 461) with delta (0, 0)
Screenshot: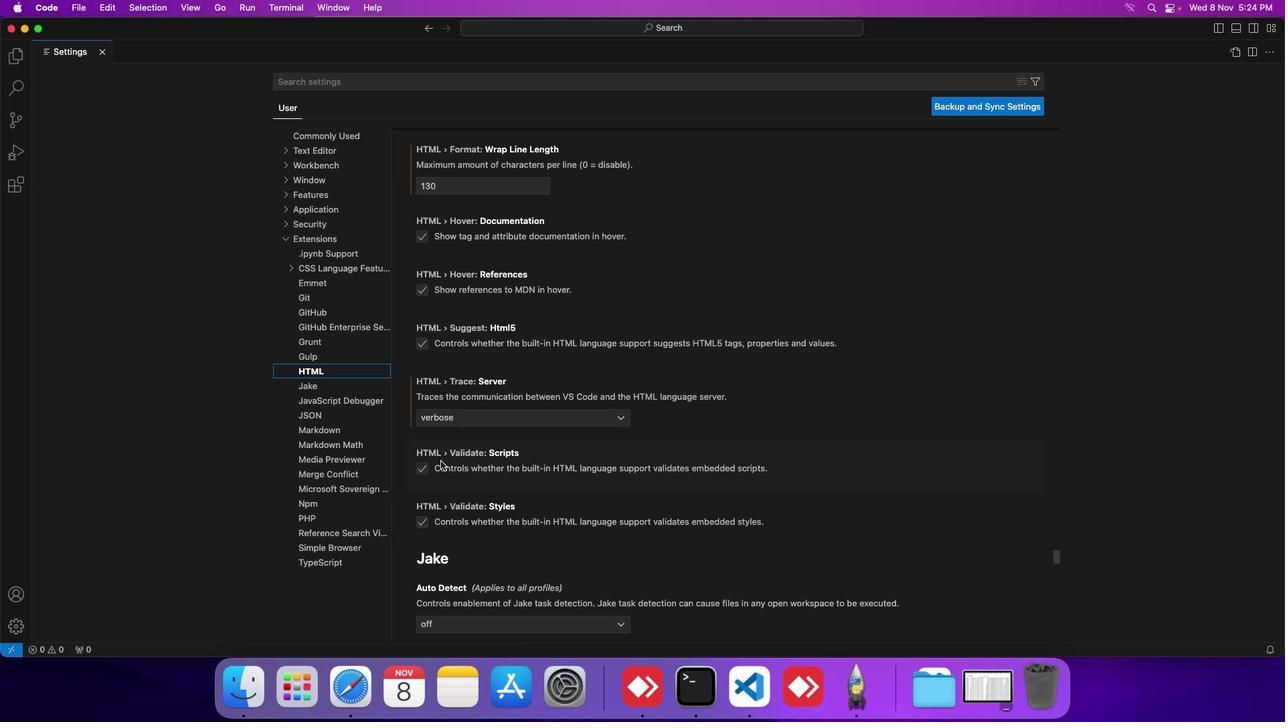 
Action: Mouse moved to (427, 472)
Screenshot: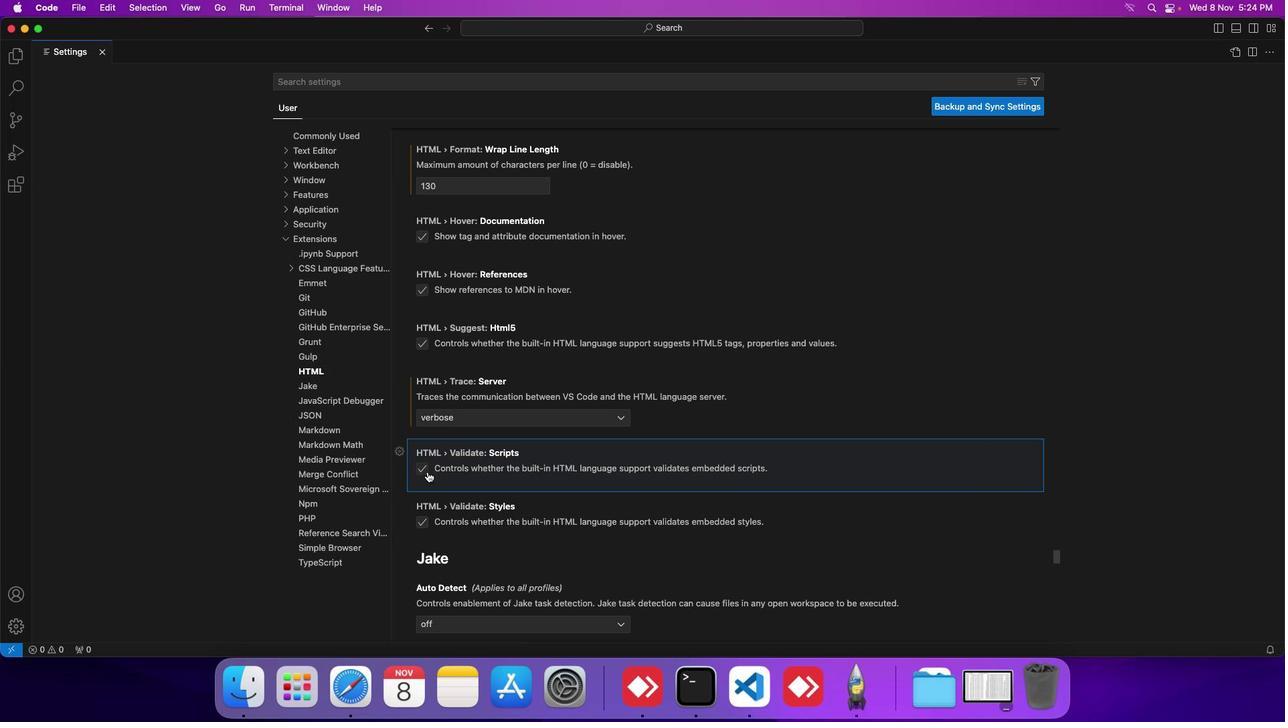 
Action: Mouse pressed left at (427, 472)
Screenshot: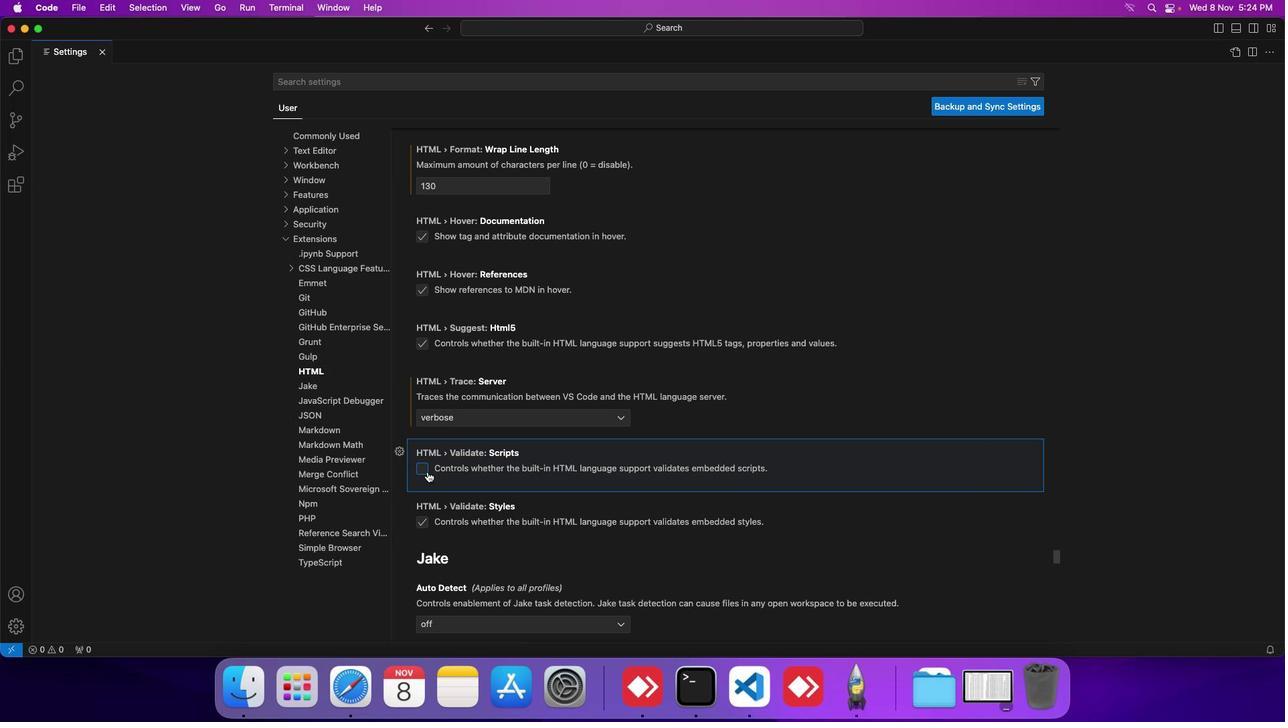 
Action: Mouse moved to (443, 470)
Screenshot: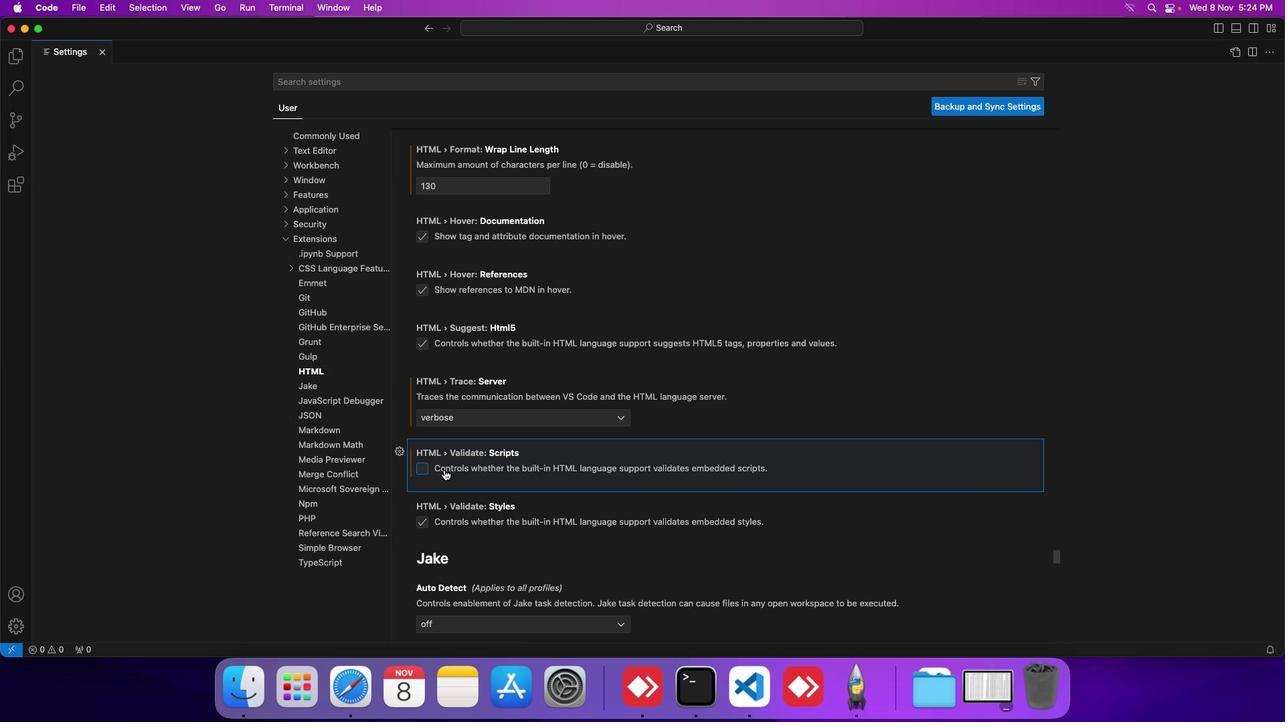 
